 Task: Find connections with filter location Novo Horizonte with filter topic #productmanagementwith filter profile language English with filter current company Leena AI with filter school Indian jobs Fastest updates with filter industry Collection Agencies with filter service category Administrative with filter keywords title Truck Driver
Action: Mouse moved to (240, 295)
Screenshot: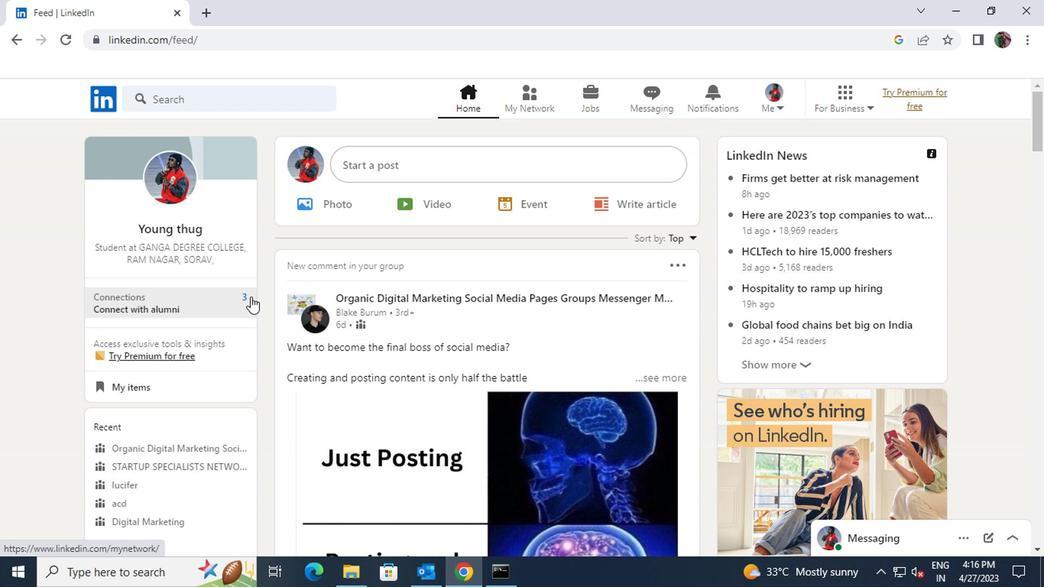 
Action: Mouse pressed left at (240, 295)
Screenshot: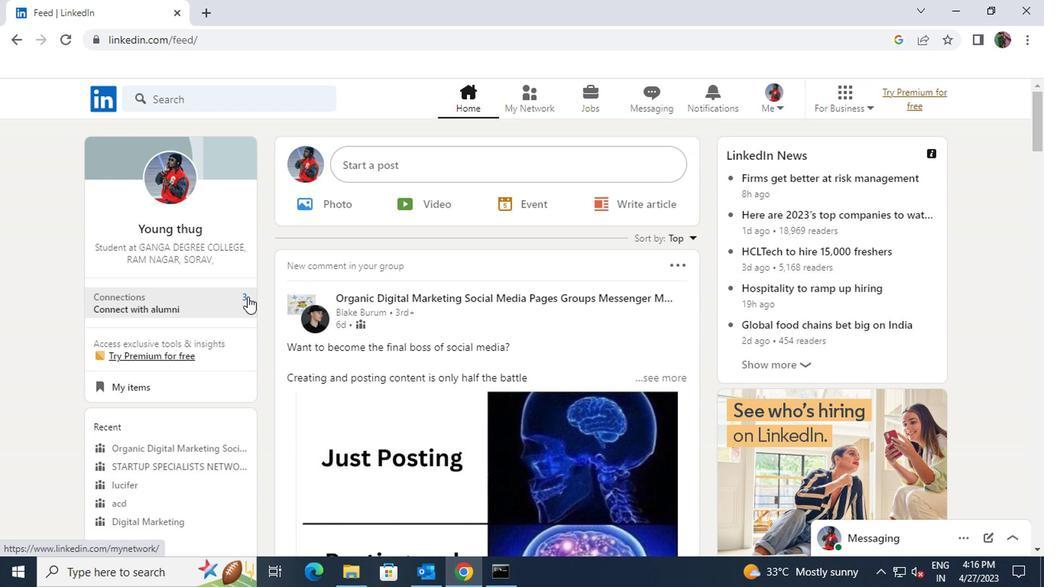 
Action: Mouse moved to (238, 181)
Screenshot: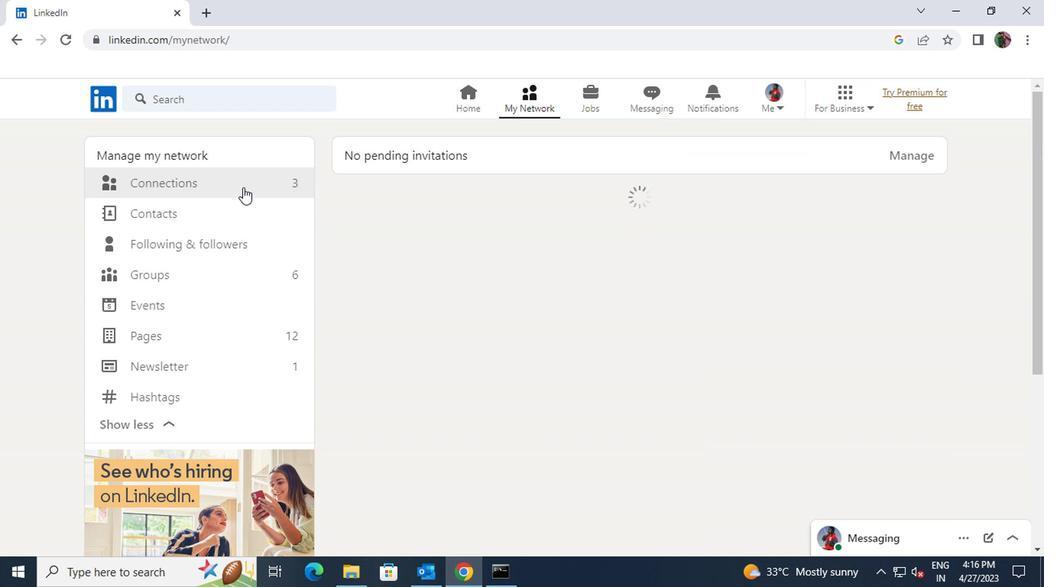 
Action: Mouse pressed left at (238, 181)
Screenshot: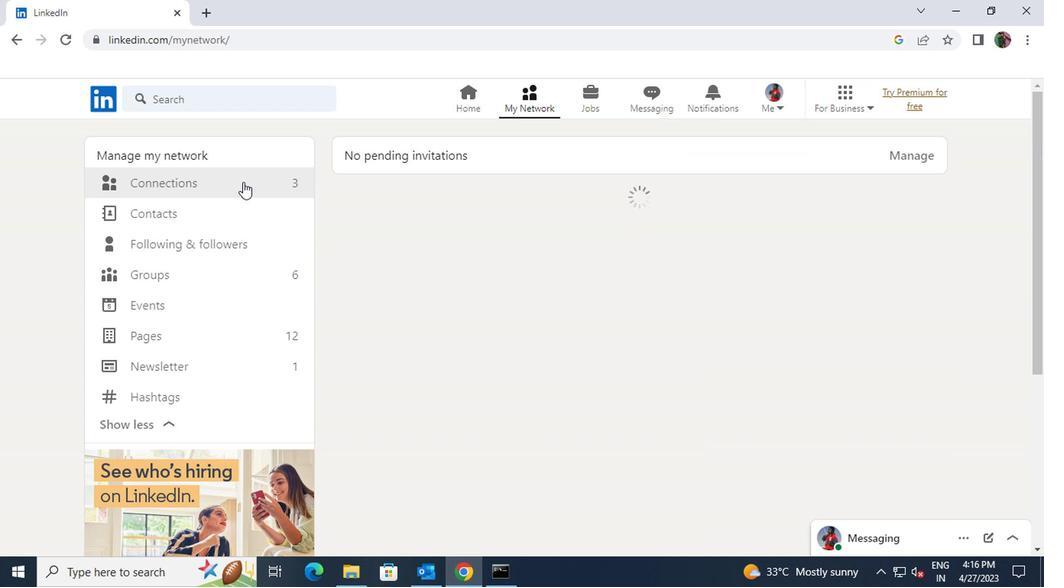 
Action: Mouse moved to (606, 183)
Screenshot: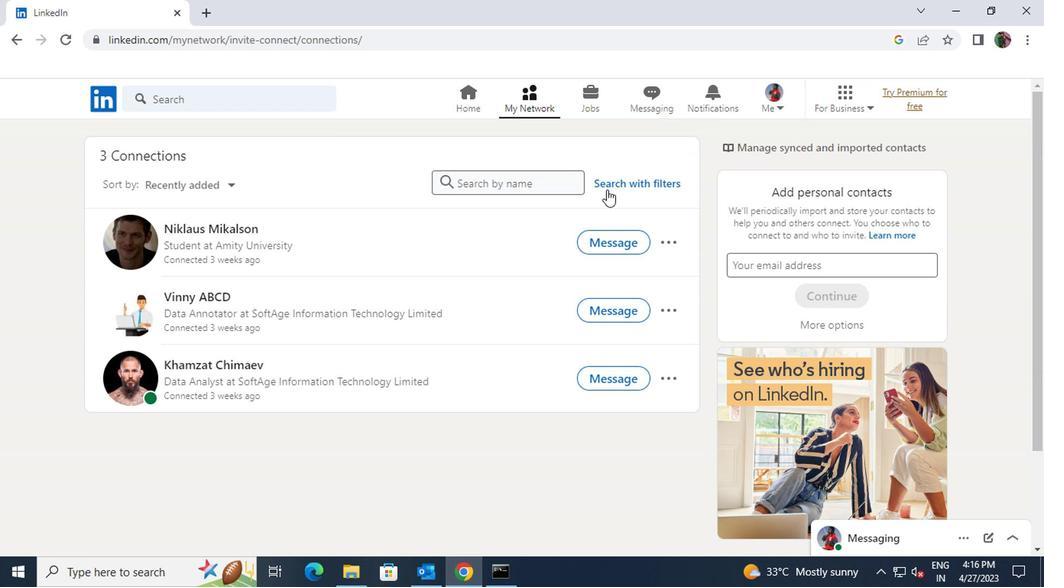 
Action: Mouse pressed left at (606, 183)
Screenshot: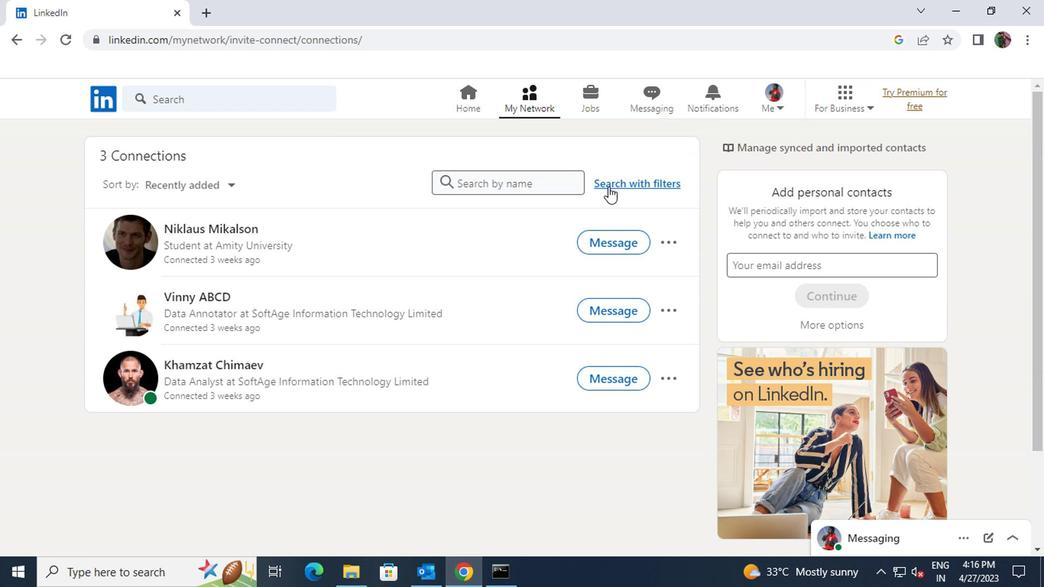 
Action: Mouse moved to (567, 138)
Screenshot: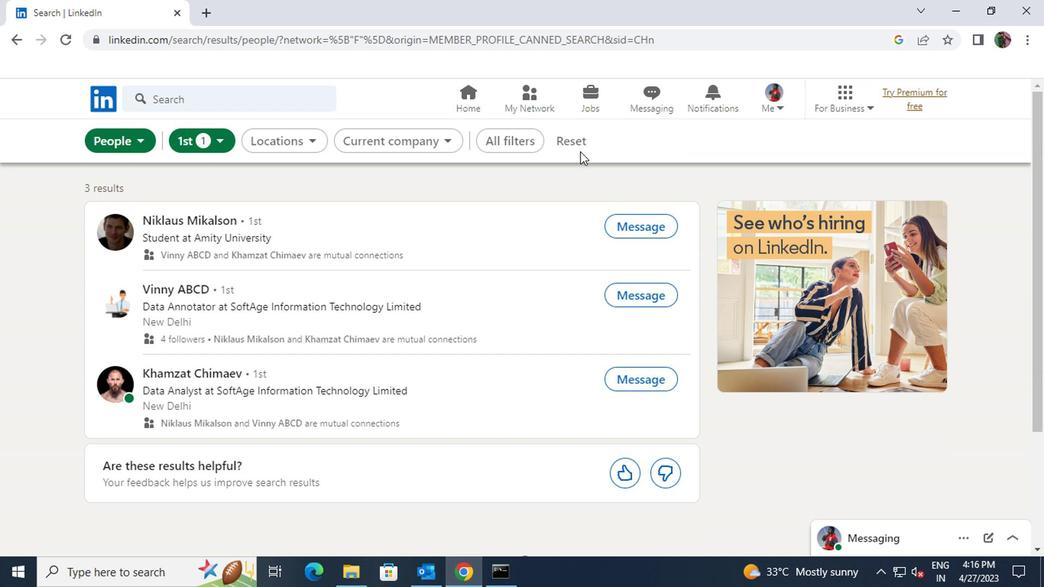 
Action: Mouse pressed left at (567, 138)
Screenshot: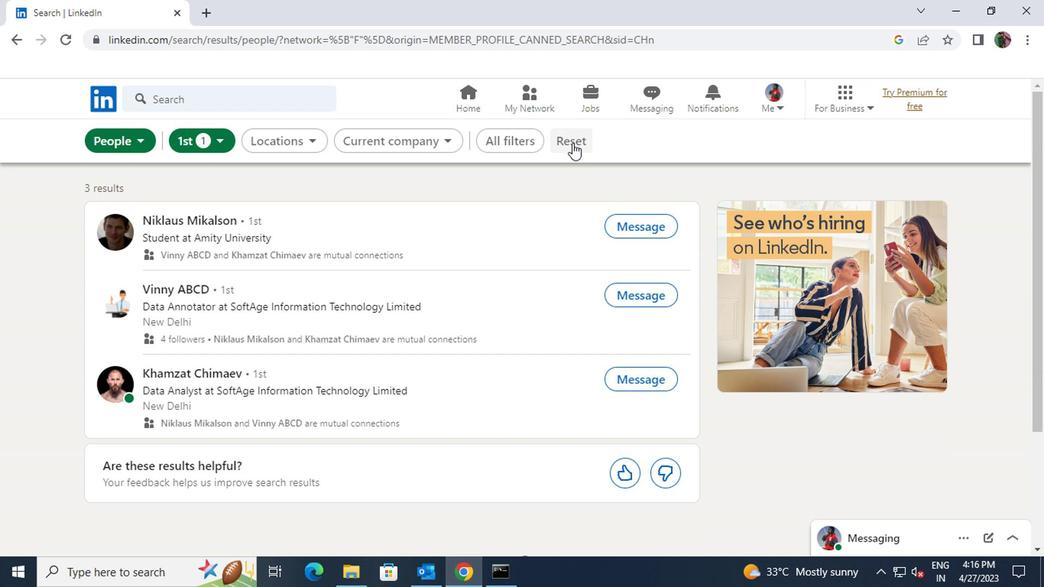 
Action: Mouse moved to (552, 138)
Screenshot: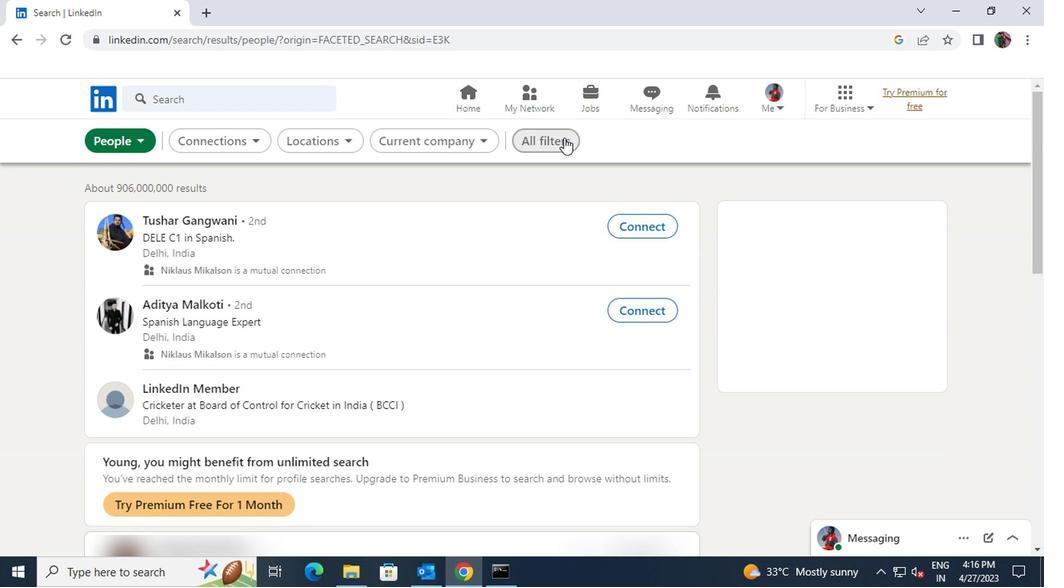 
Action: Mouse pressed left at (552, 138)
Screenshot: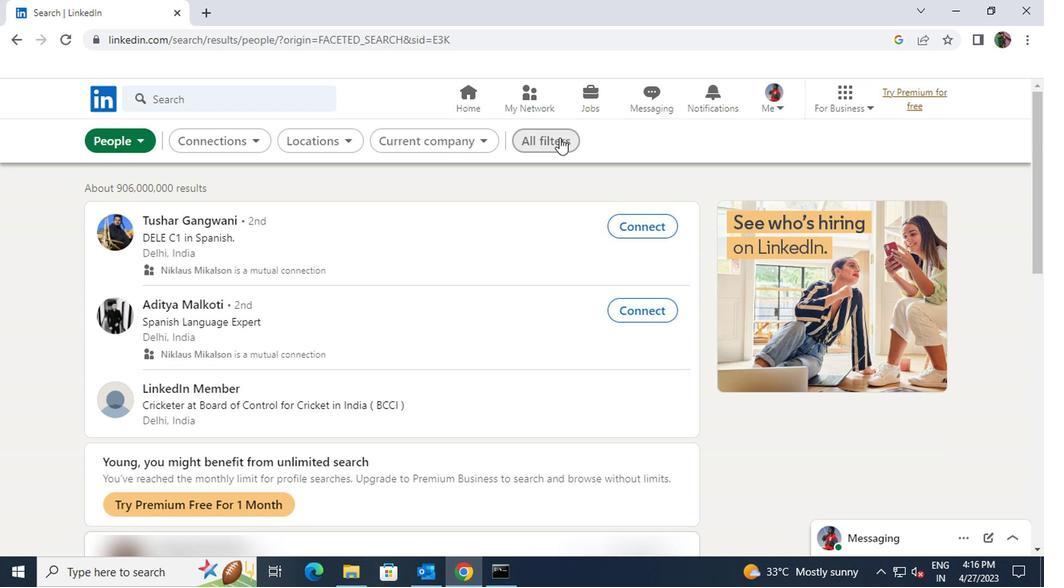 
Action: Mouse moved to (691, 324)
Screenshot: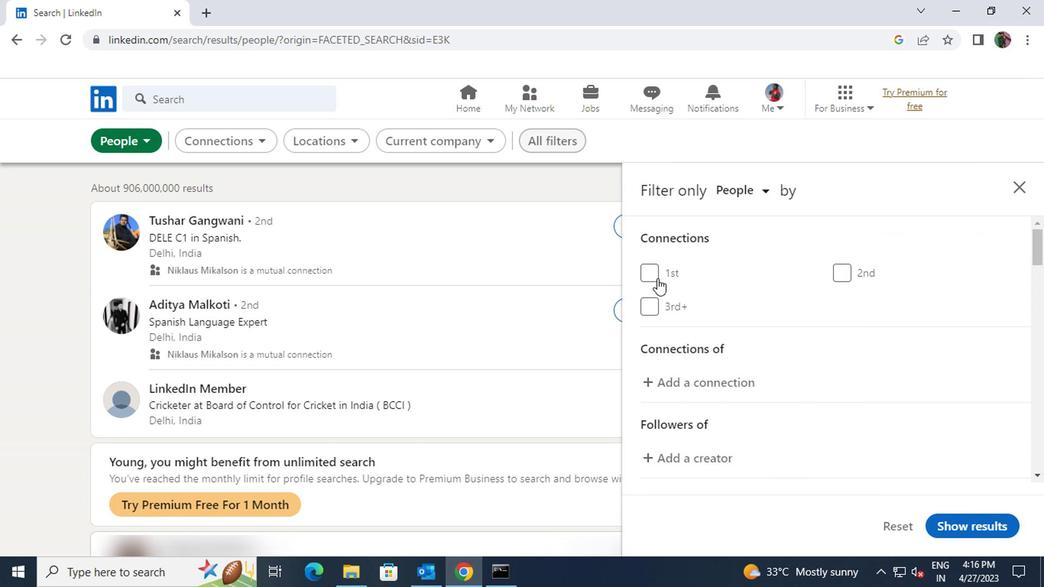 
Action: Mouse scrolled (691, 324) with delta (0, 0)
Screenshot: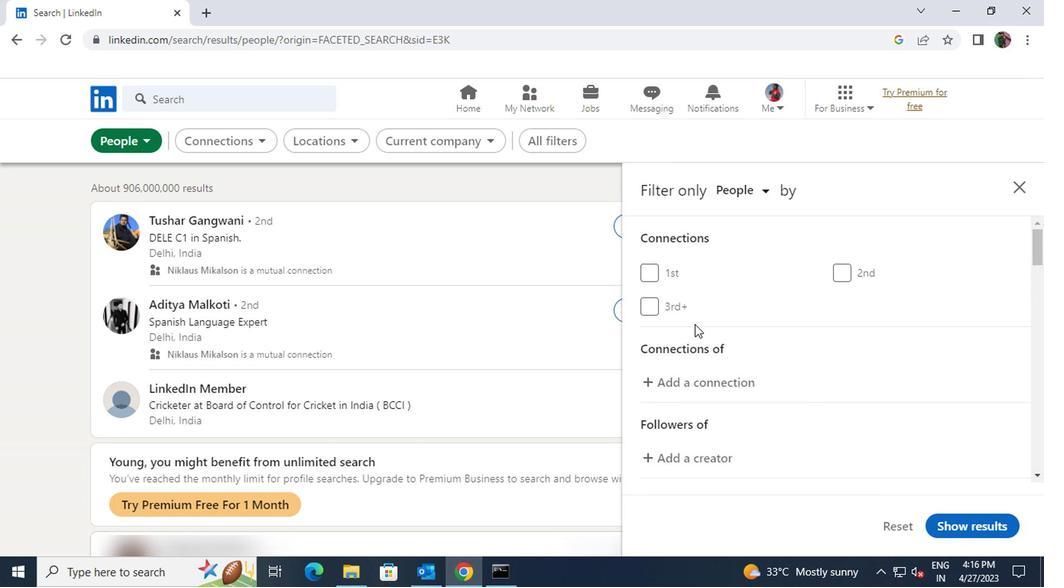 
Action: Mouse scrolled (691, 324) with delta (0, 0)
Screenshot: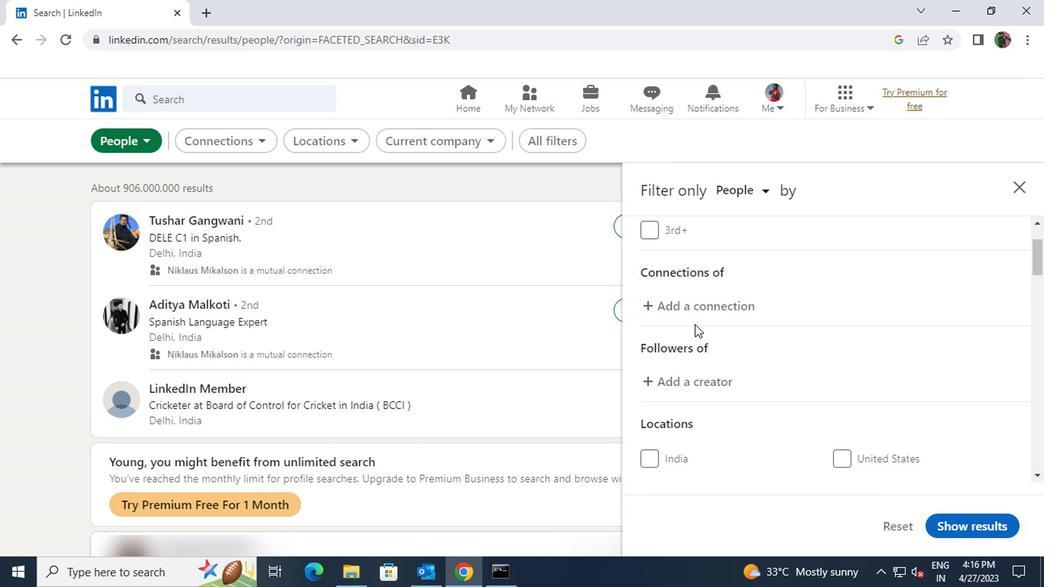 
Action: Mouse scrolled (691, 324) with delta (0, 0)
Screenshot: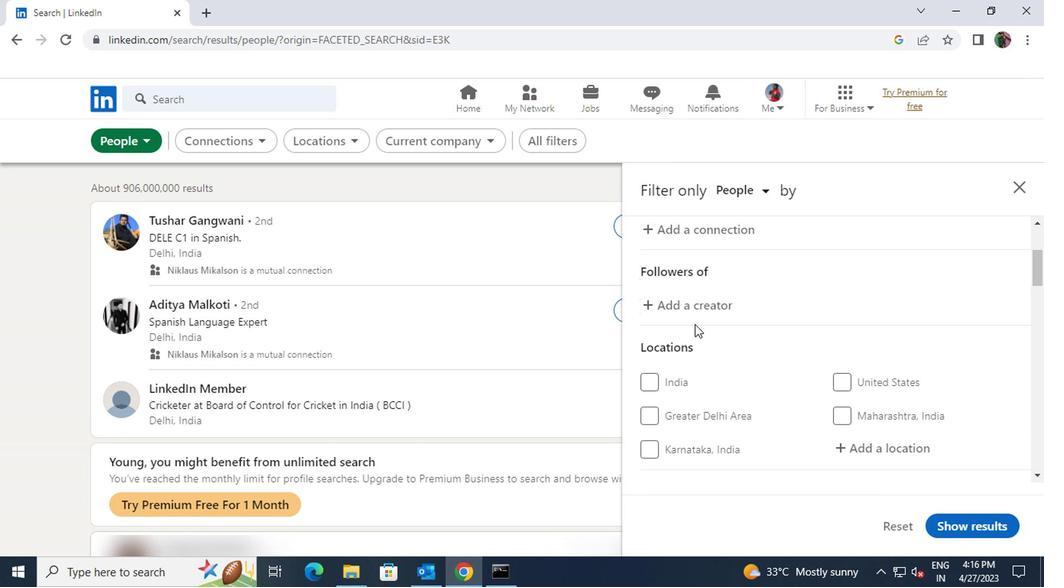 
Action: Mouse scrolled (691, 324) with delta (0, 0)
Screenshot: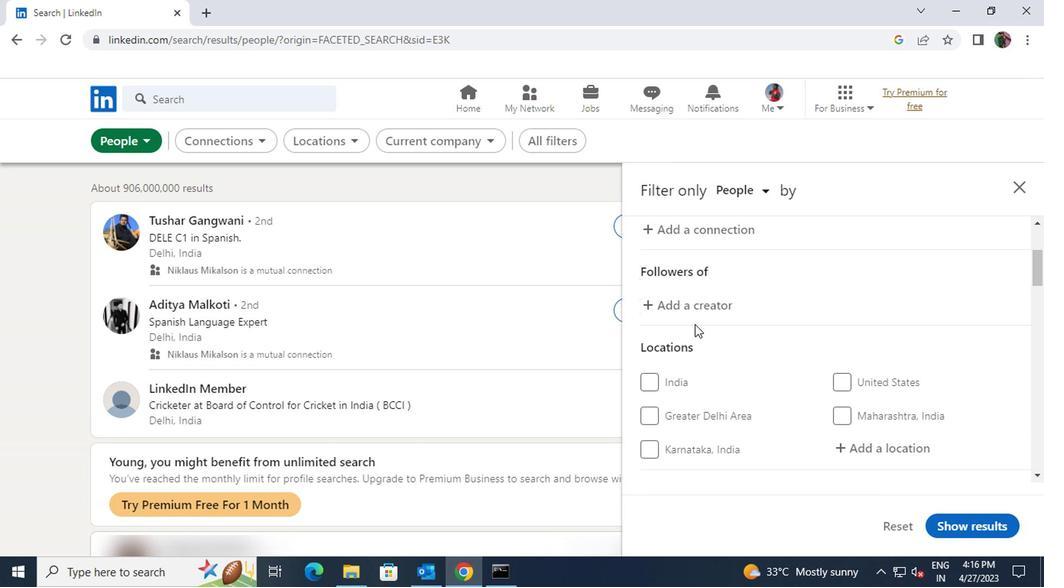 
Action: Mouse moved to (856, 295)
Screenshot: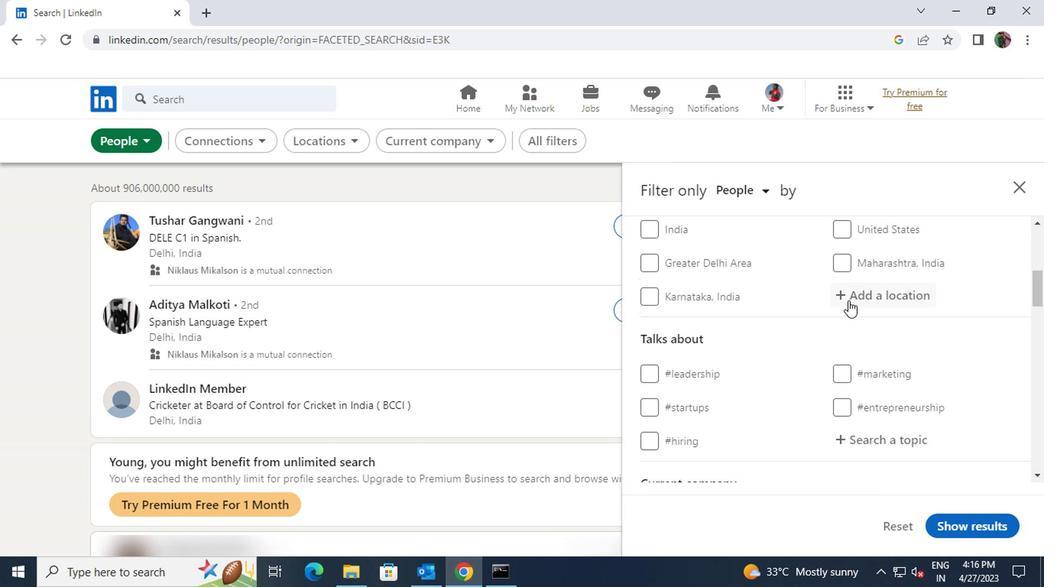 
Action: Mouse pressed left at (856, 295)
Screenshot: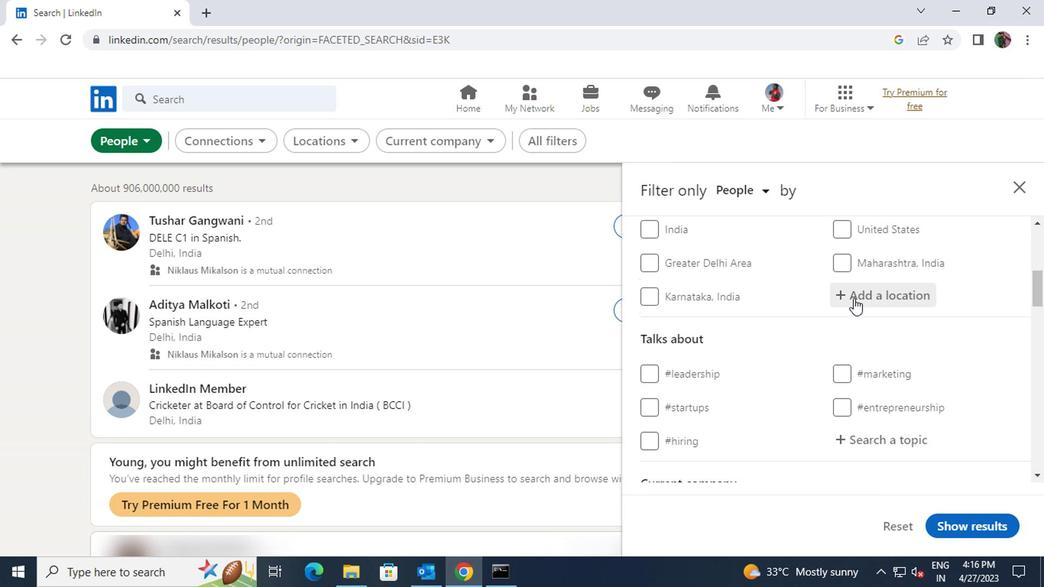 
Action: Key pressed <Key.shift>NOVO<Key.space>HO
Screenshot: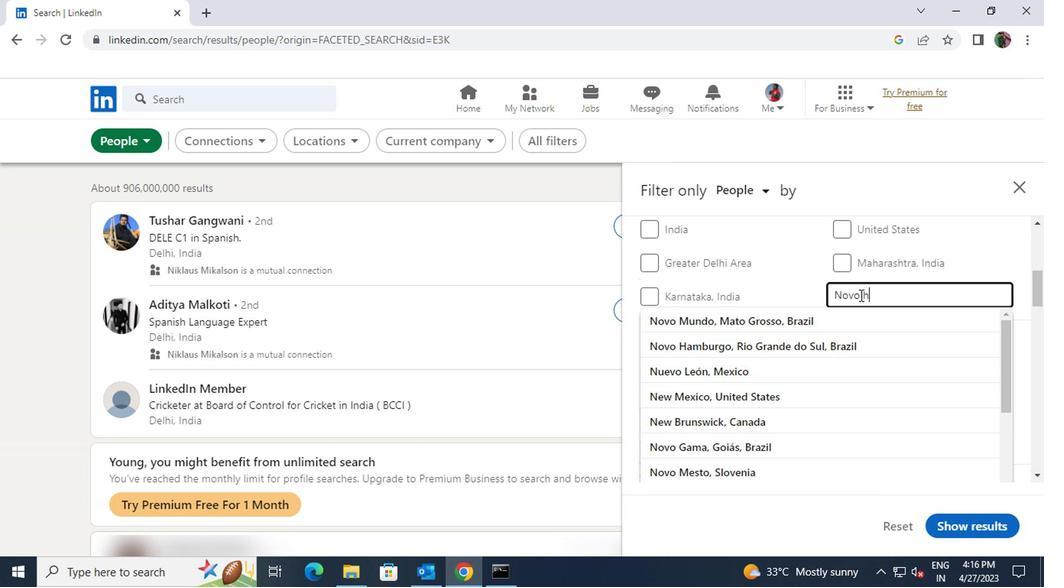 
Action: Mouse moved to (854, 316)
Screenshot: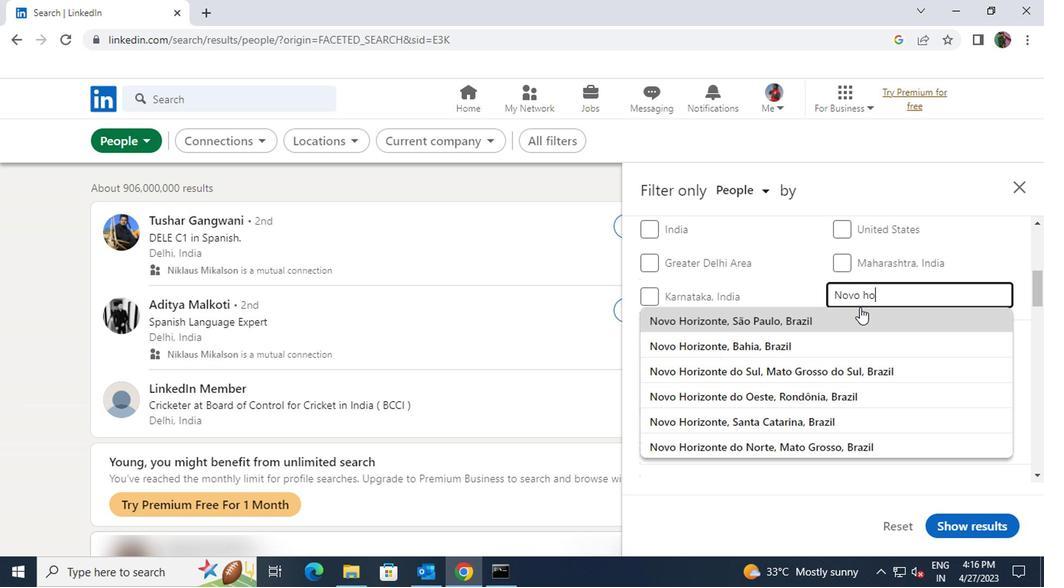 
Action: Mouse pressed left at (854, 316)
Screenshot: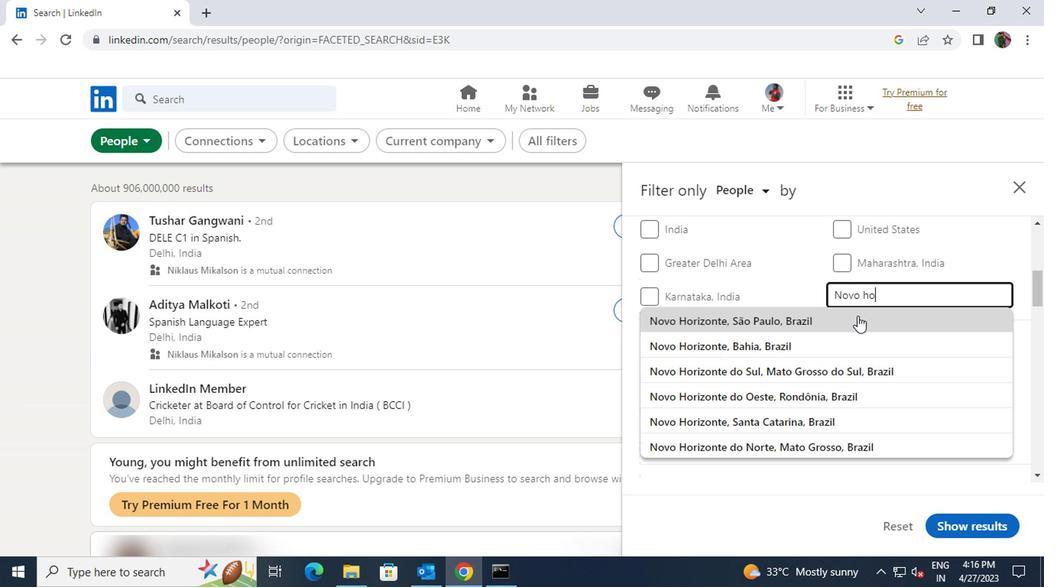 
Action: Mouse scrolled (854, 315) with delta (0, 0)
Screenshot: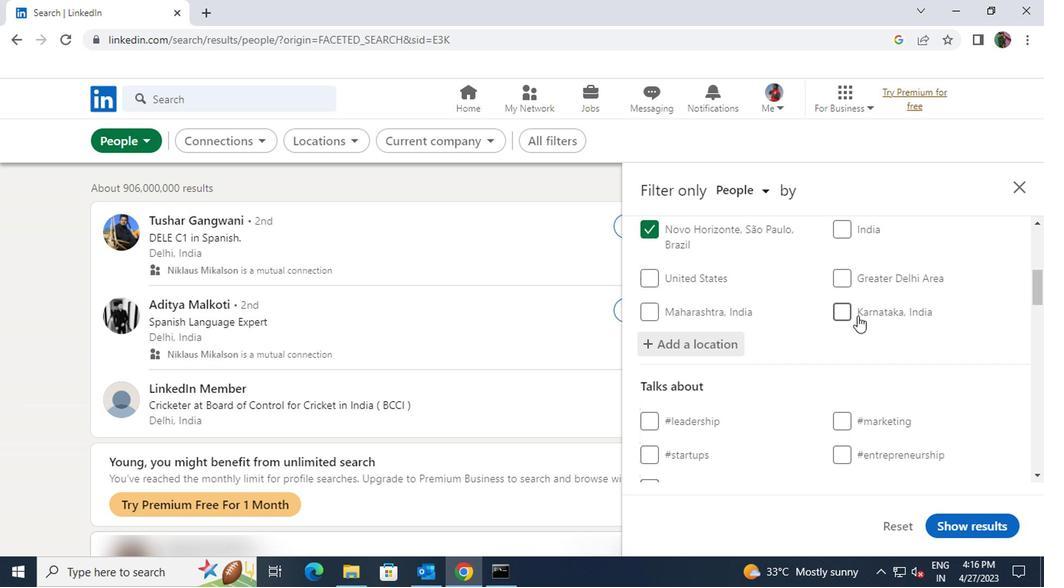
Action: Mouse scrolled (854, 315) with delta (0, 0)
Screenshot: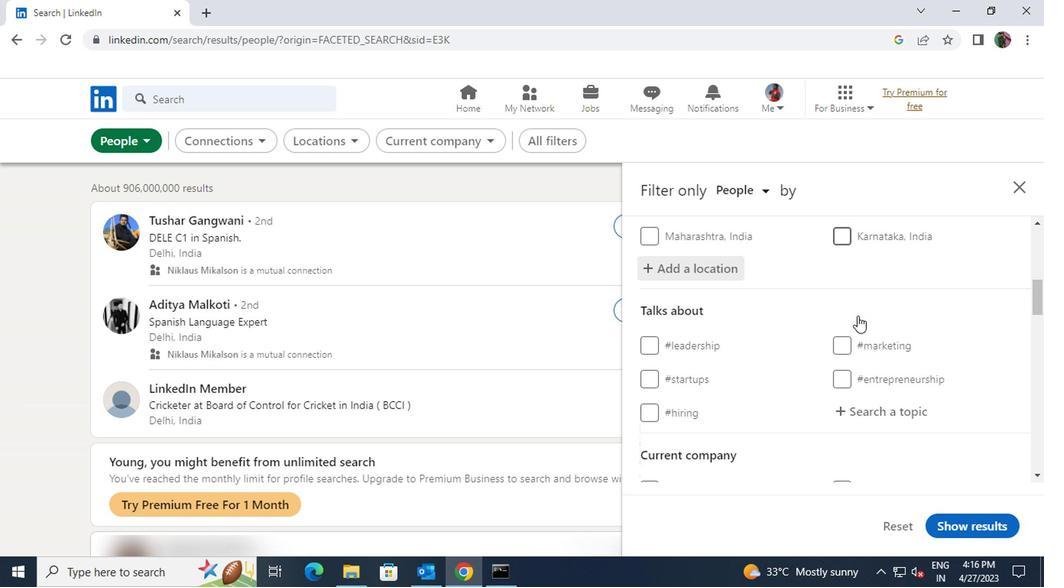
Action: Mouse moved to (856, 333)
Screenshot: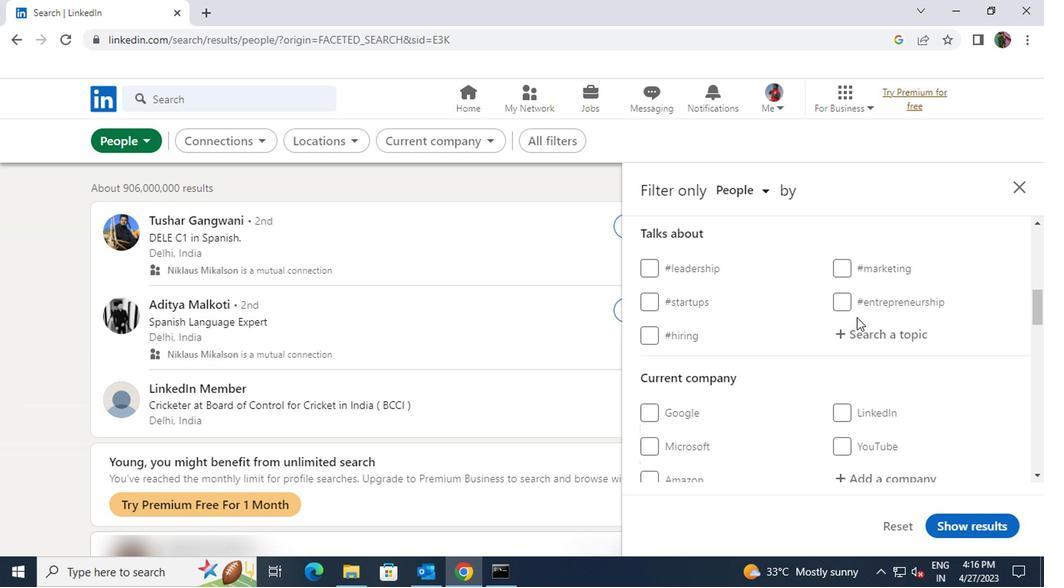 
Action: Mouse pressed left at (856, 333)
Screenshot: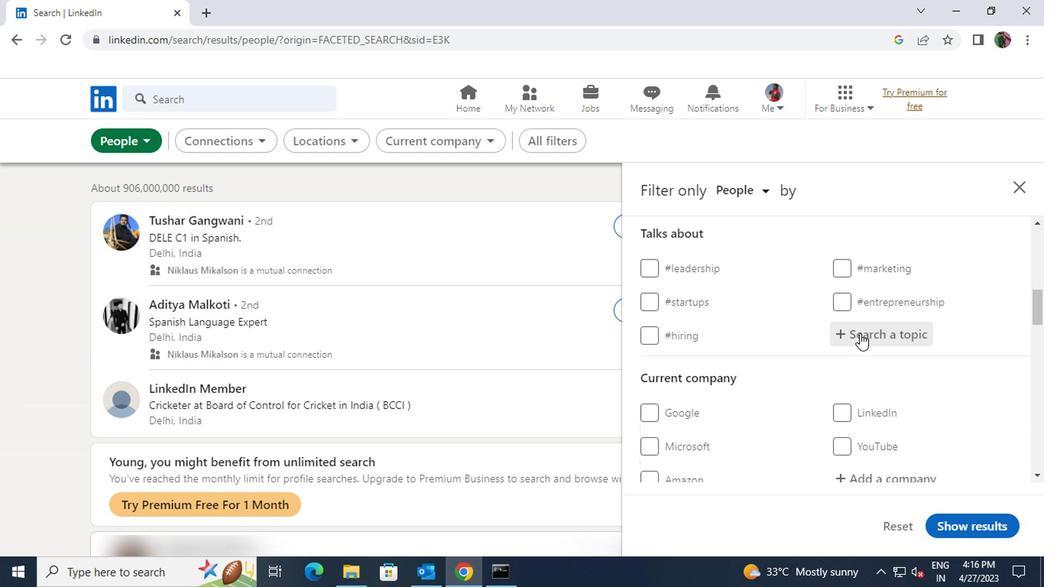 
Action: Key pressed <Key.shift><Key.shift><Key.shift><Key.shift><Key.shift><Key.shift><Key.shift><Key.shift><Key.shift><Key.shift>#<Key.shift><Key.shift><Key.shift><Key.shift>MANGEMENTWITH
Screenshot: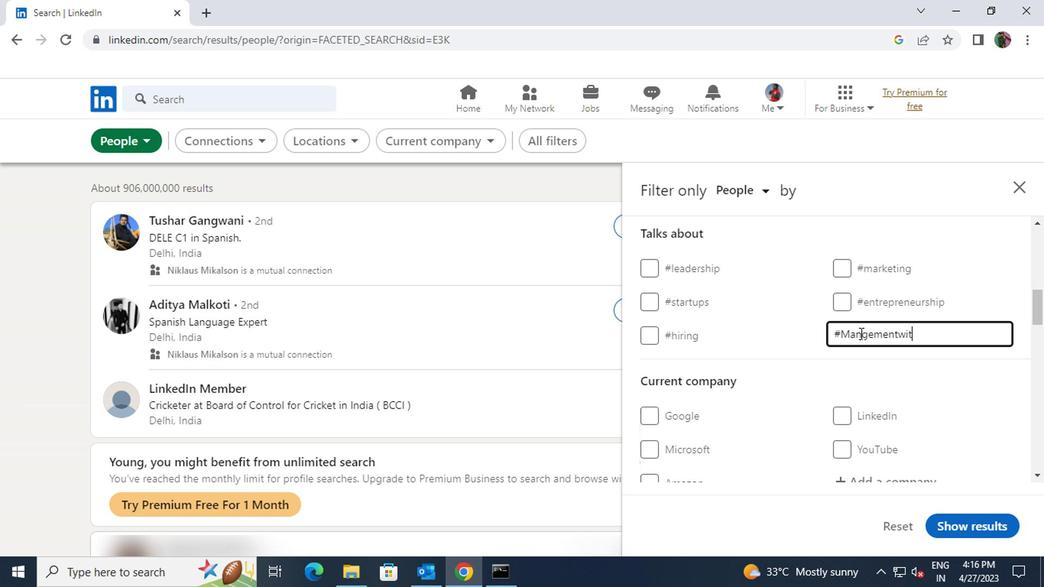 
Action: Mouse scrolled (856, 333) with delta (0, 0)
Screenshot: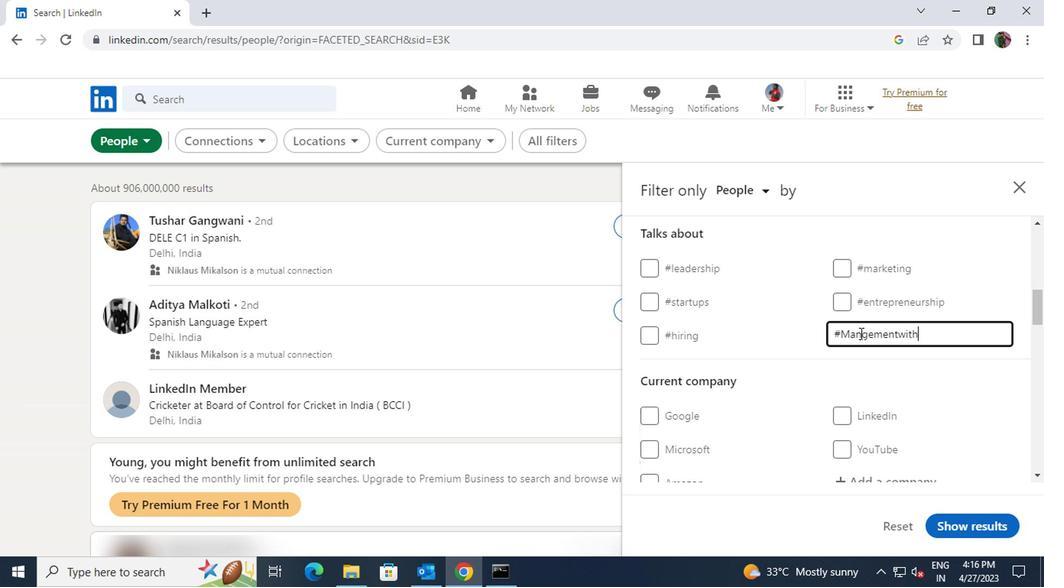 
Action: Mouse scrolled (856, 333) with delta (0, 0)
Screenshot: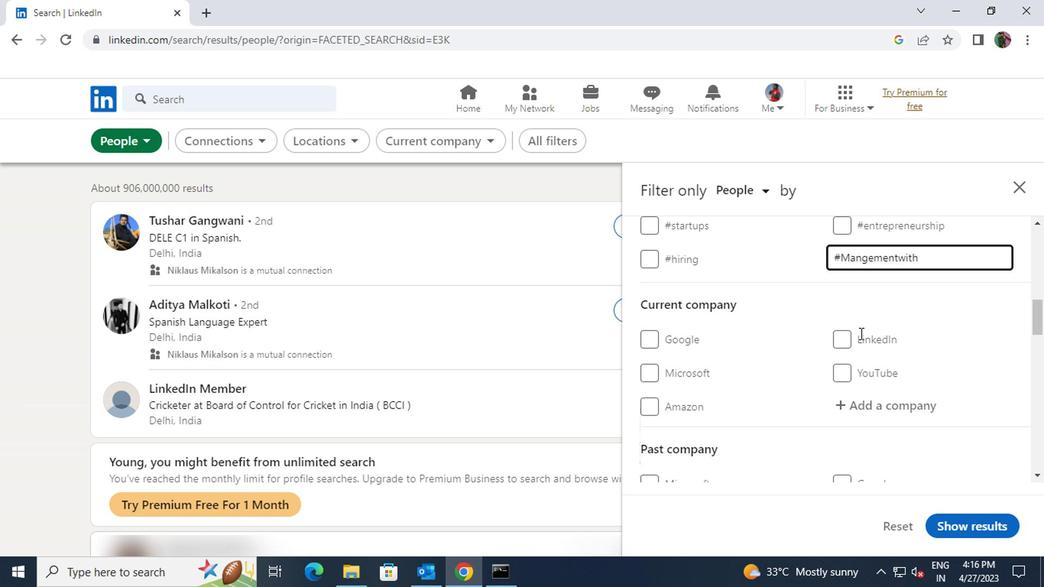 
Action: Mouse moved to (858, 335)
Screenshot: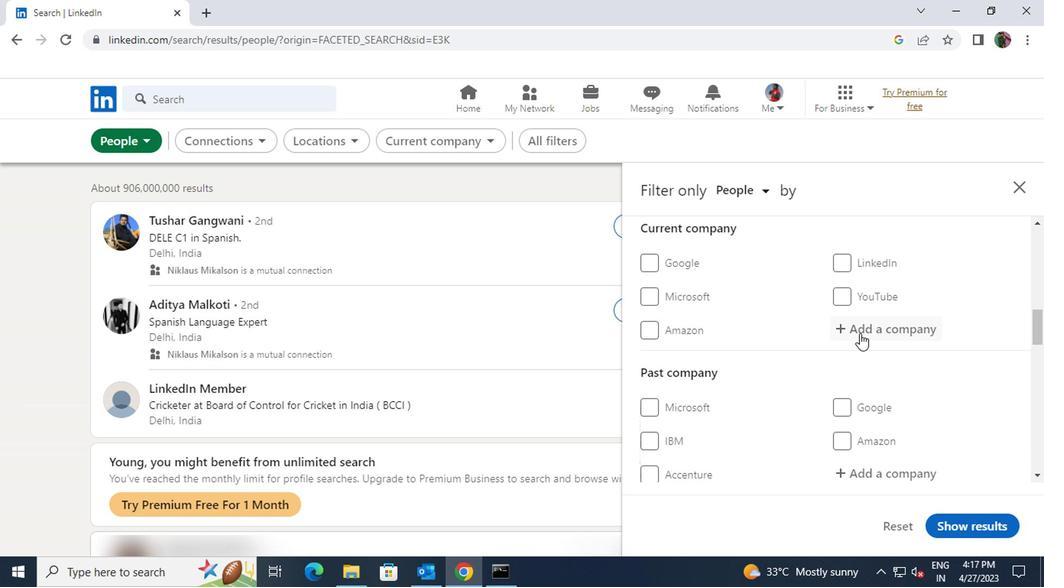 
Action: Mouse pressed left at (858, 335)
Screenshot: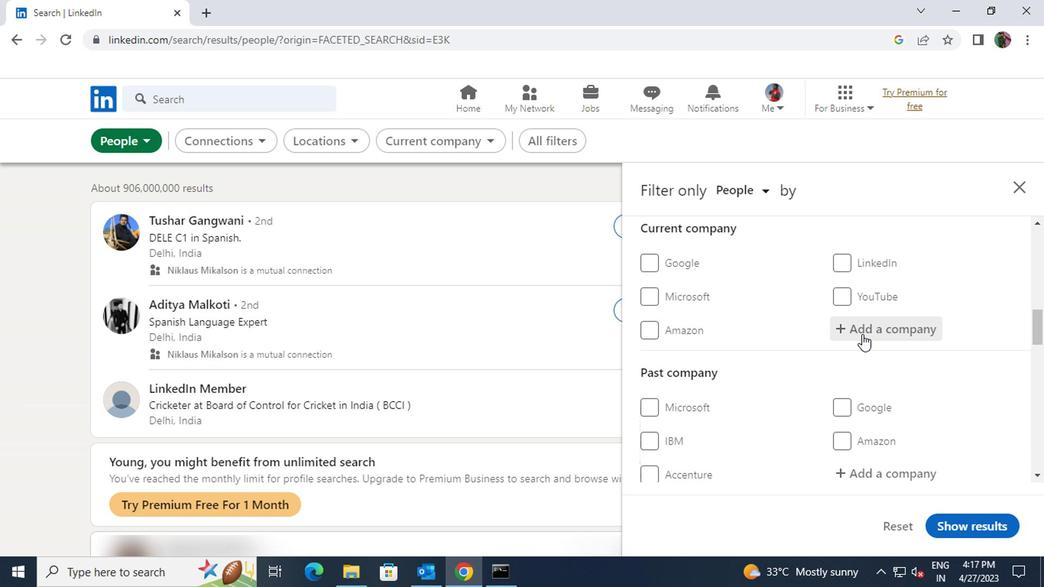 
Action: Key pressed <Key.shift>LEENA
Screenshot: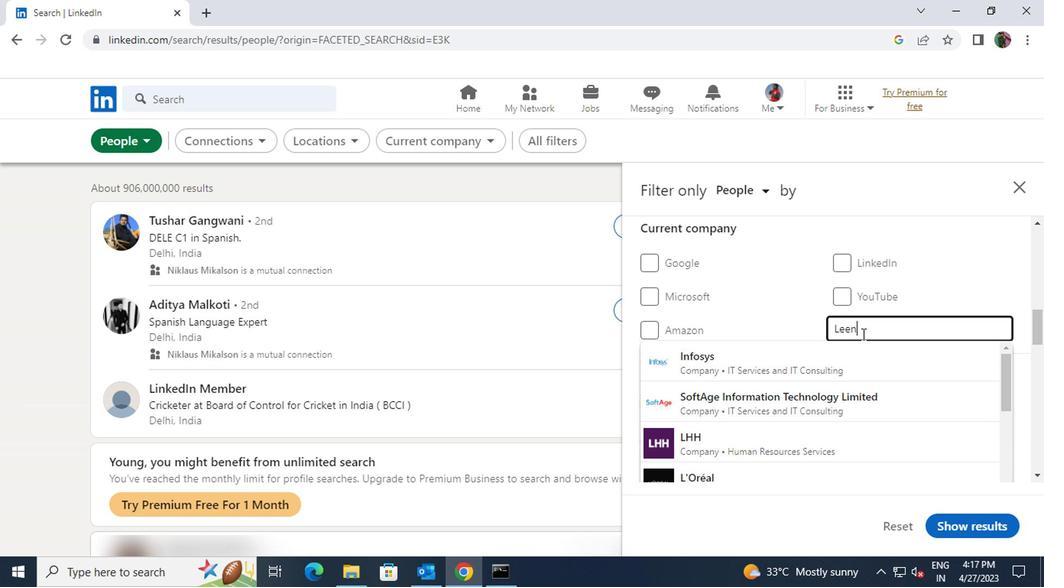 
Action: Mouse moved to (854, 359)
Screenshot: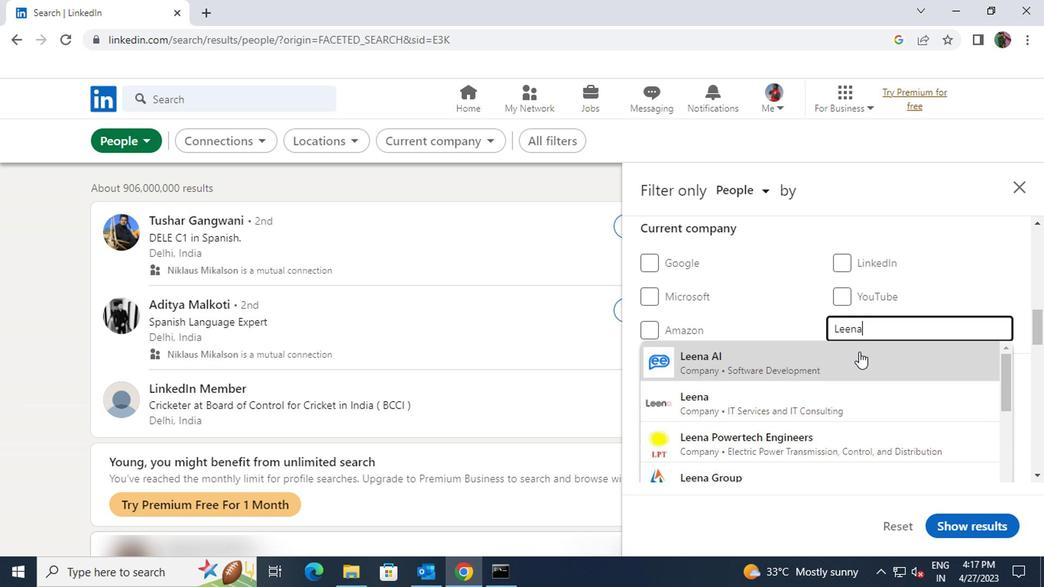 
Action: Mouse pressed left at (854, 359)
Screenshot: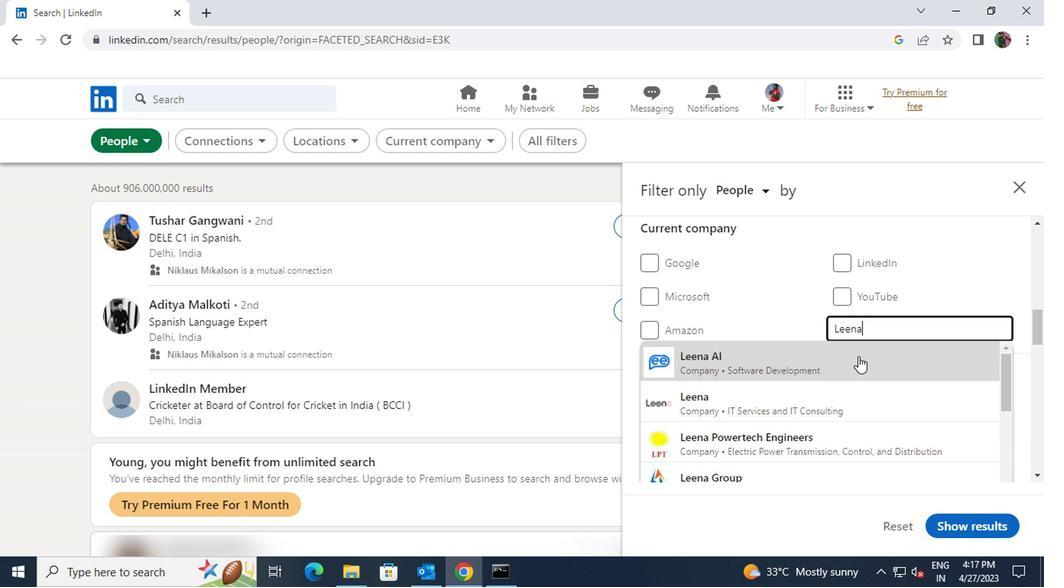 
Action: Mouse scrolled (854, 358) with delta (0, -1)
Screenshot: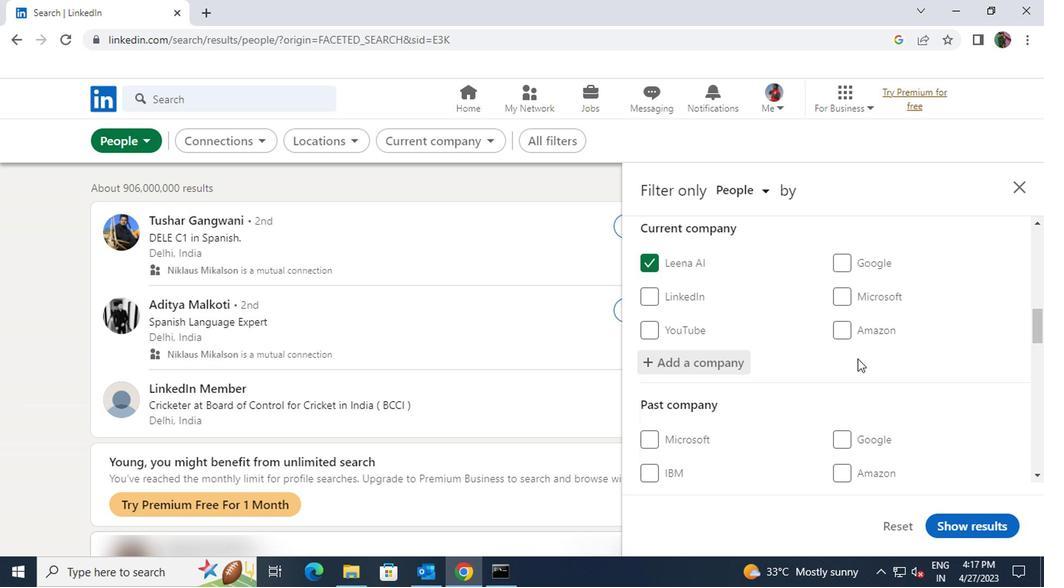 
Action: Mouse scrolled (854, 358) with delta (0, -1)
Screenshot: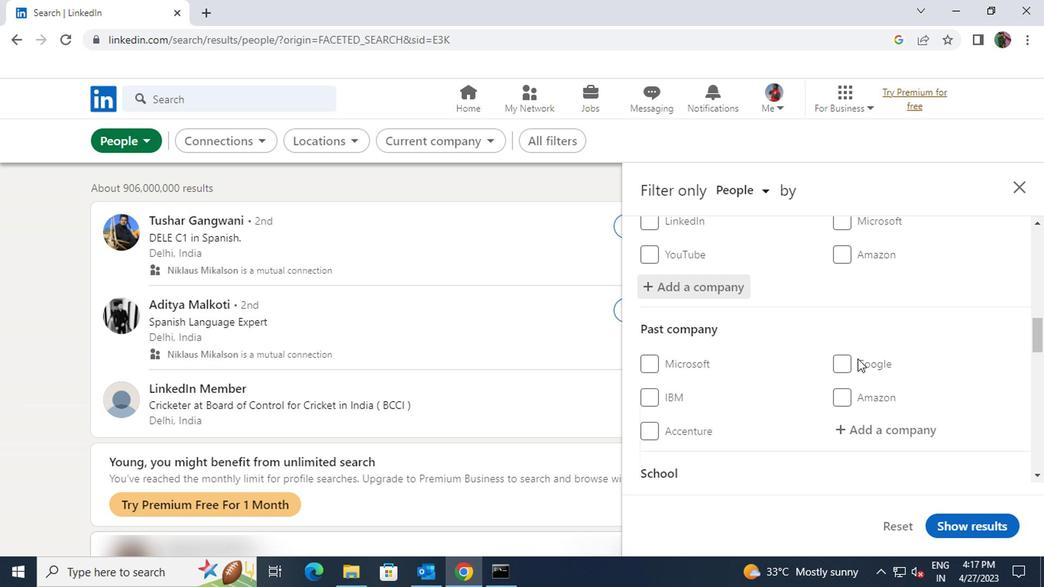 
Action: Mouse scrolled (854, 358) with delta (0, -1)
Screenshot: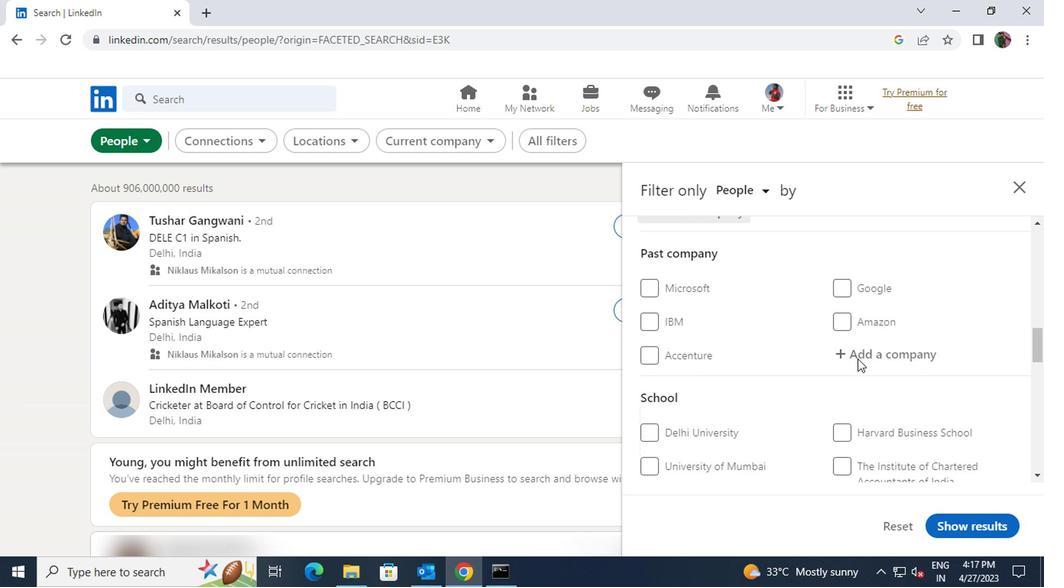 
Action: Mouse scrolled (854, 358) with delta (0, -1)
Screenshot: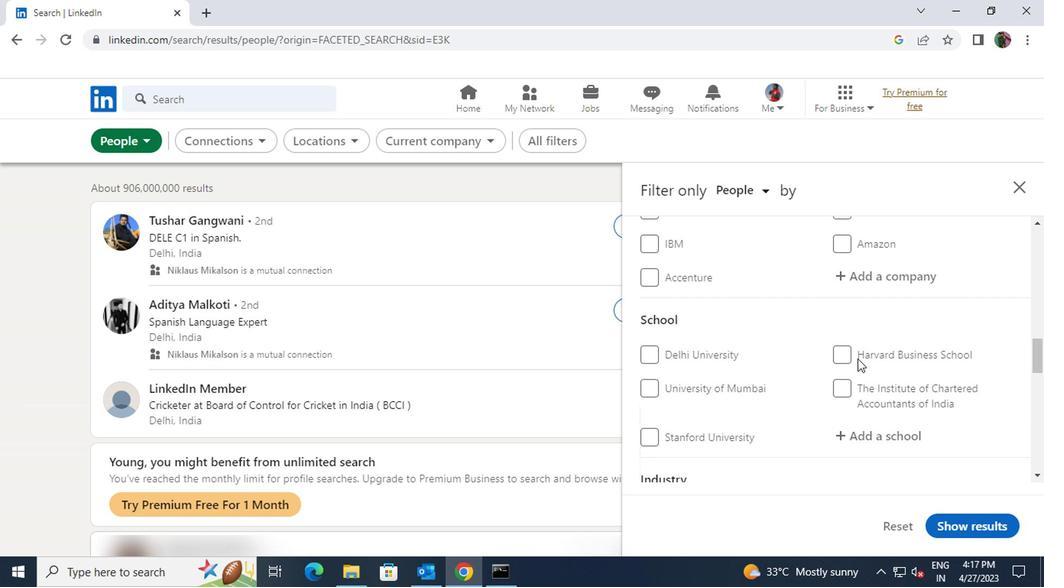 
Action: Mouse pressed left at (854, 359)
Screenshot: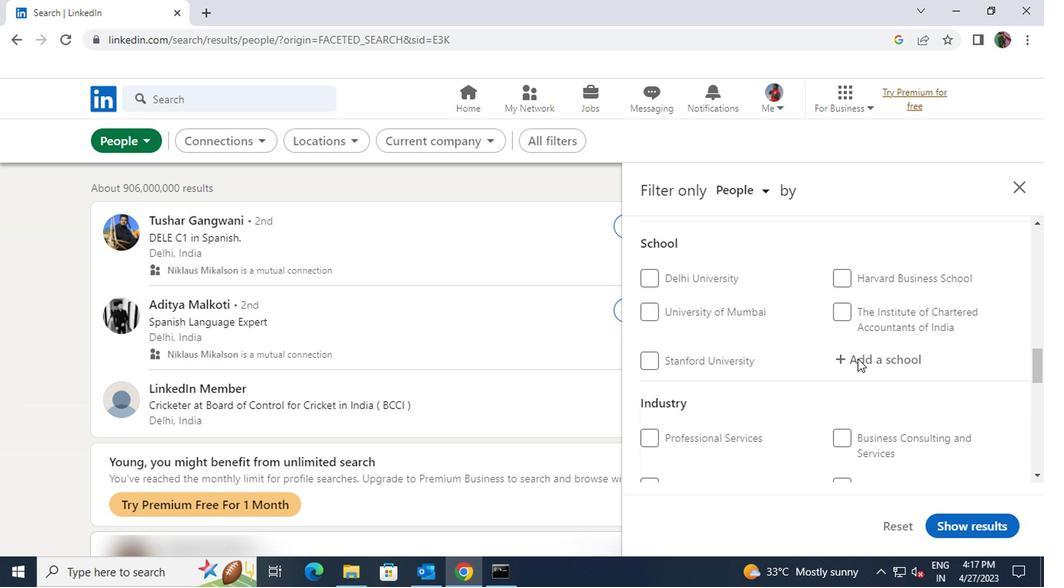 
Action: Key pressed <Key.shift><Key.shift><Key.shift><Key.shift>INDIAN<Key.space>JOBS
Screenshot: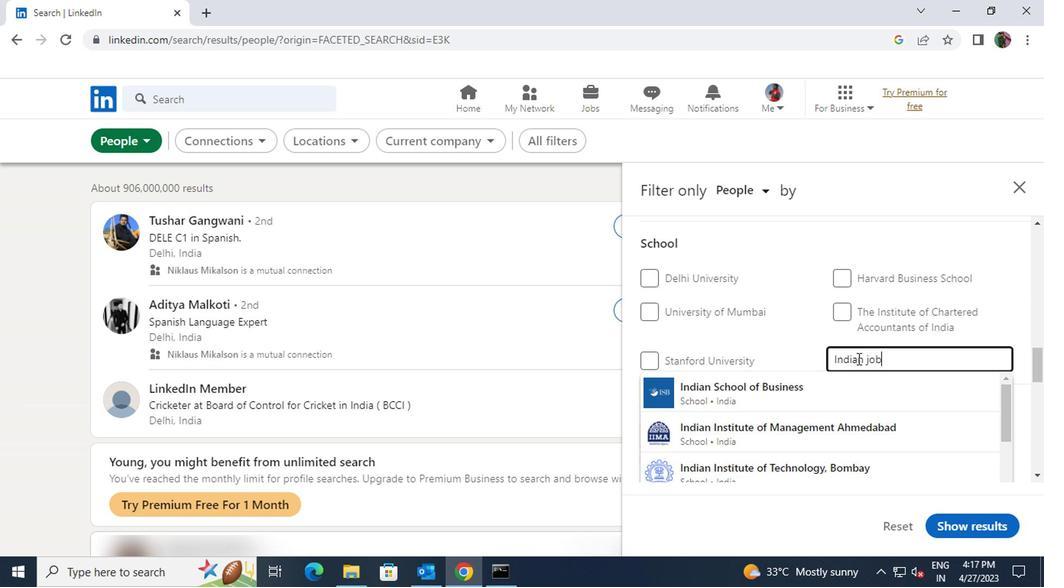 
Action: Mouse moved to (845, 420)
Screenshot: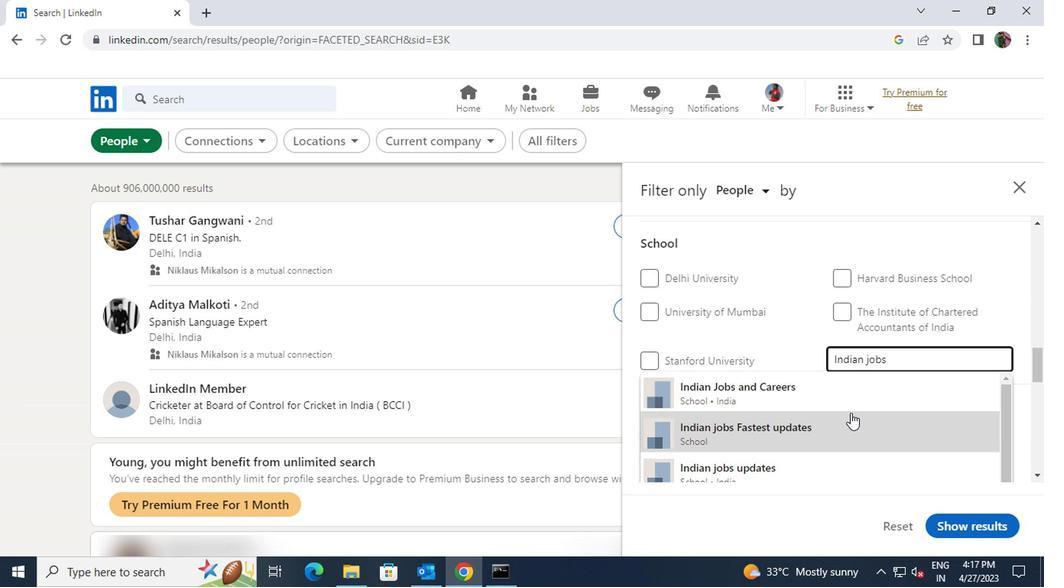 
Action: Mouse pressed left at (845, 420)
Screenshot: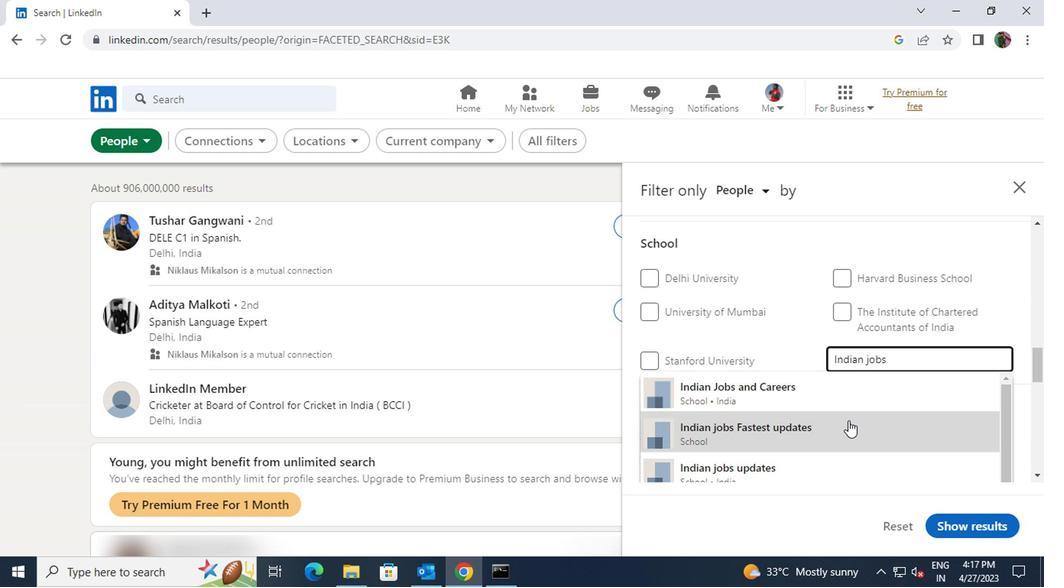 
Action: Mouse scrolled (845, 420) with delta (0, 0)
Screenshot: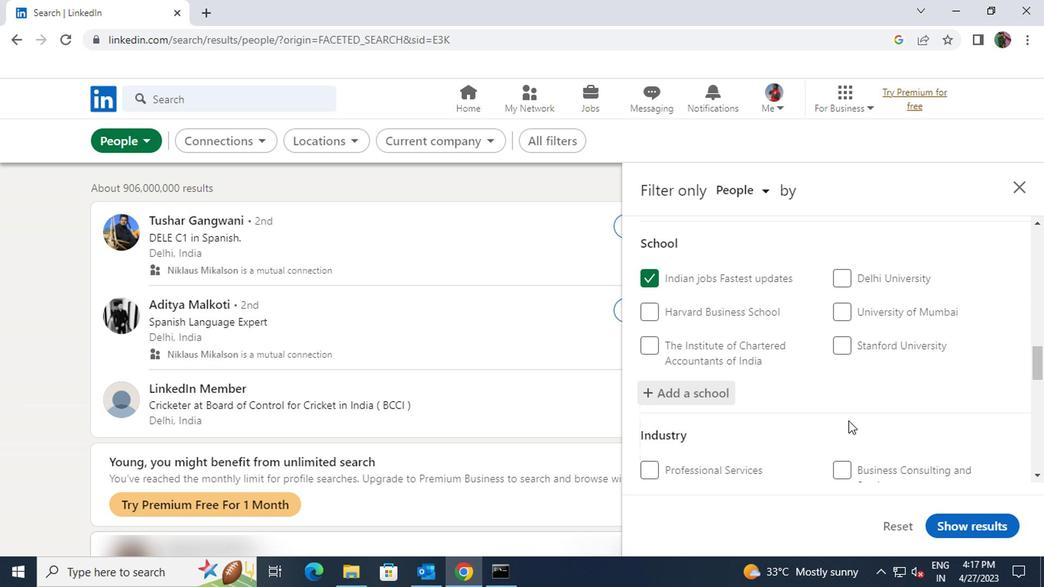 
Action: Mouse scrolled (845, 420) with delta (0, 0)
Screenshot: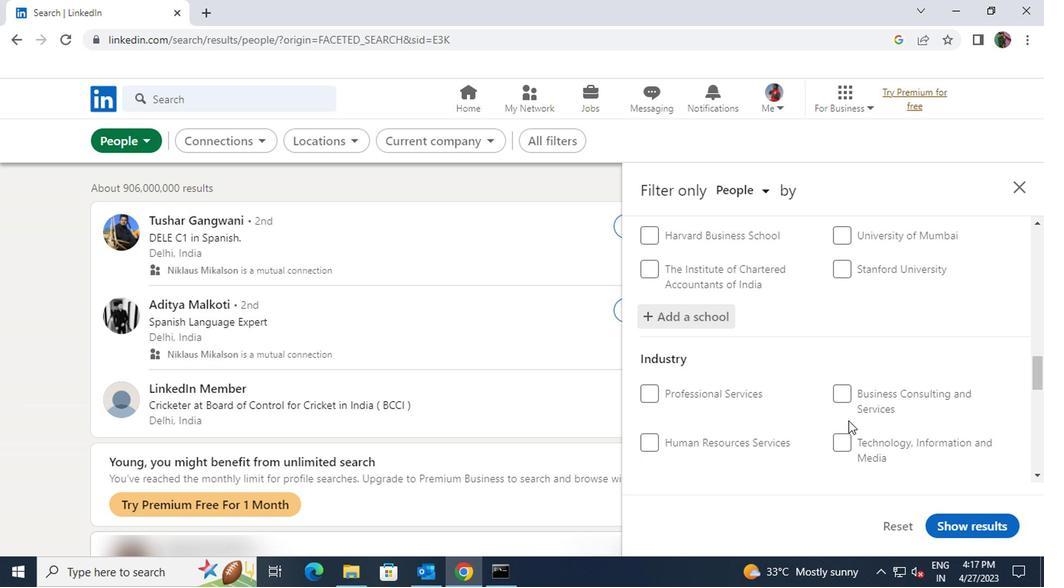 
Action: Mouse moved to (848, 419)
Screenshot: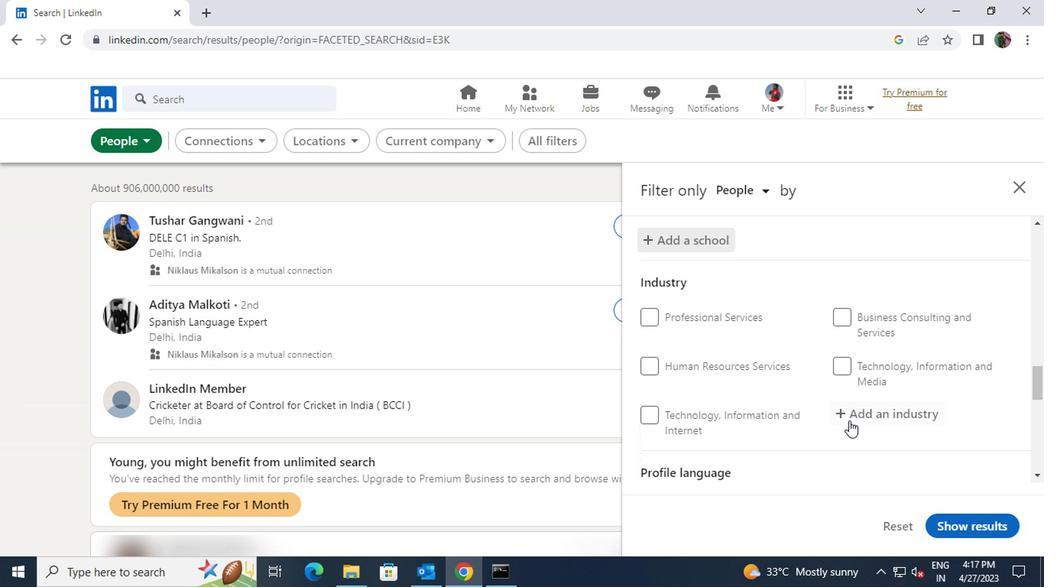 
Action: Mouse pressed left at (848, 419)
Screenshot: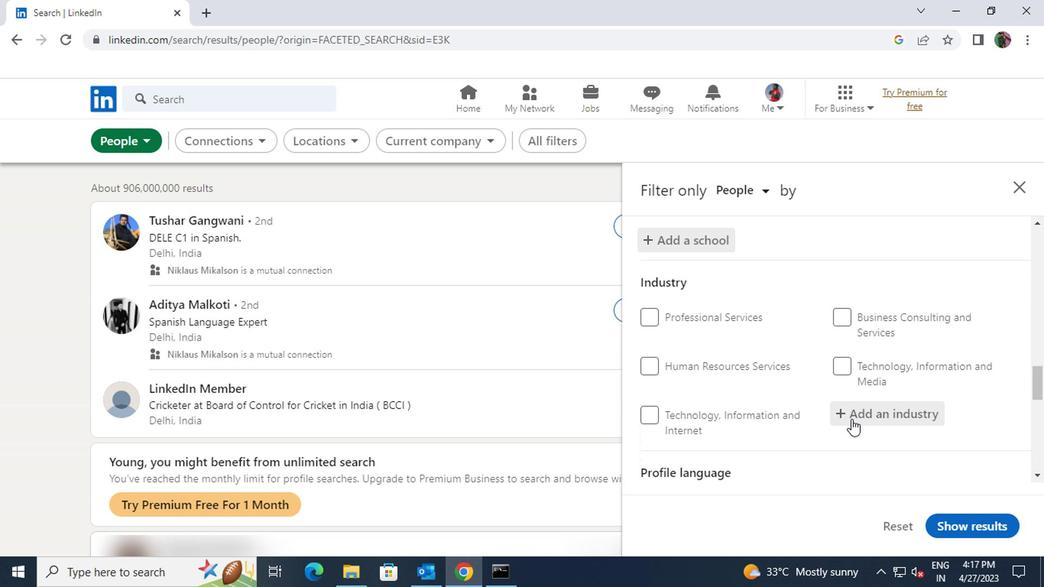 
Action: Key pressed <Key.shift>COLLECTION
Screenshot: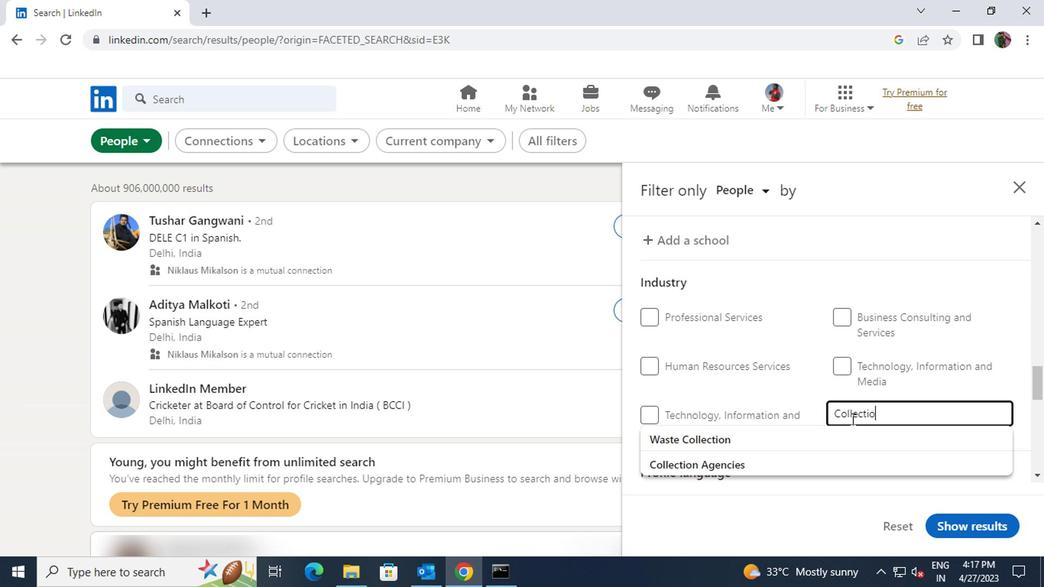 
Action: Mouse moved to (832, 452)
Screenshot: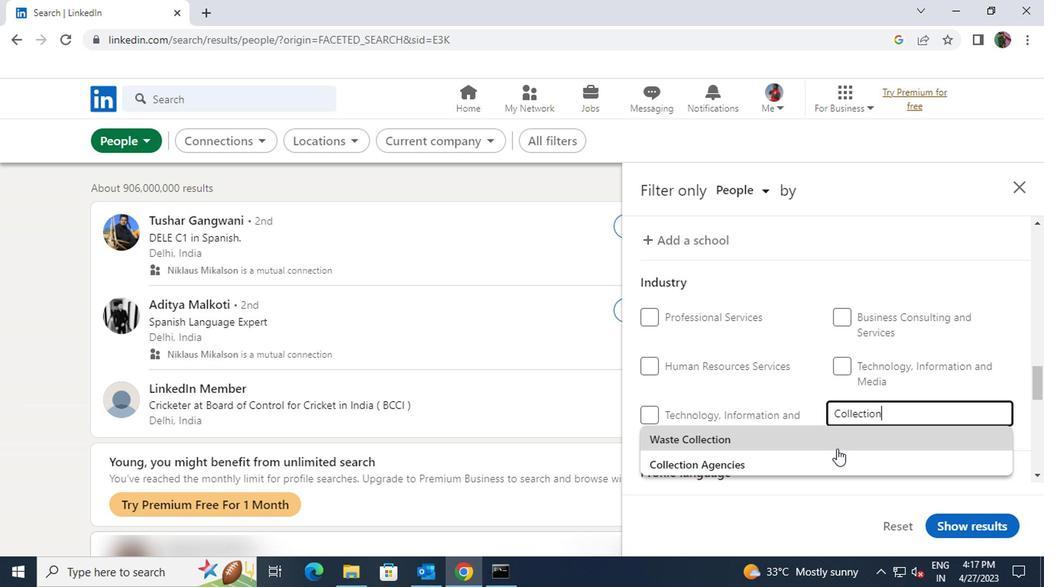 
Action: Mouse pressed left at (832, 452)
Screenshot: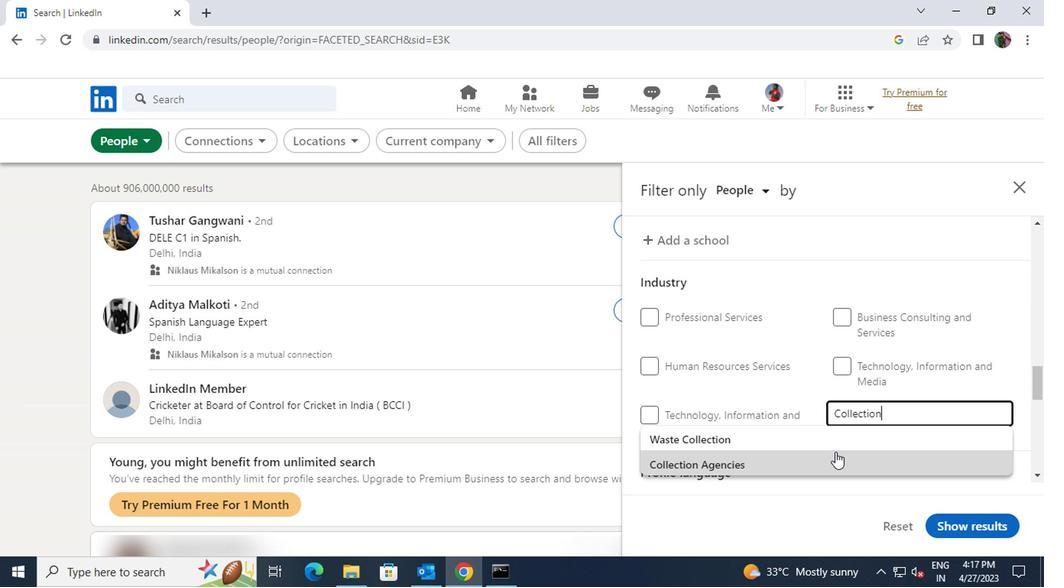 
Action: Mouse scrolled (832, 451) with delta (0, -1)
Screenshot: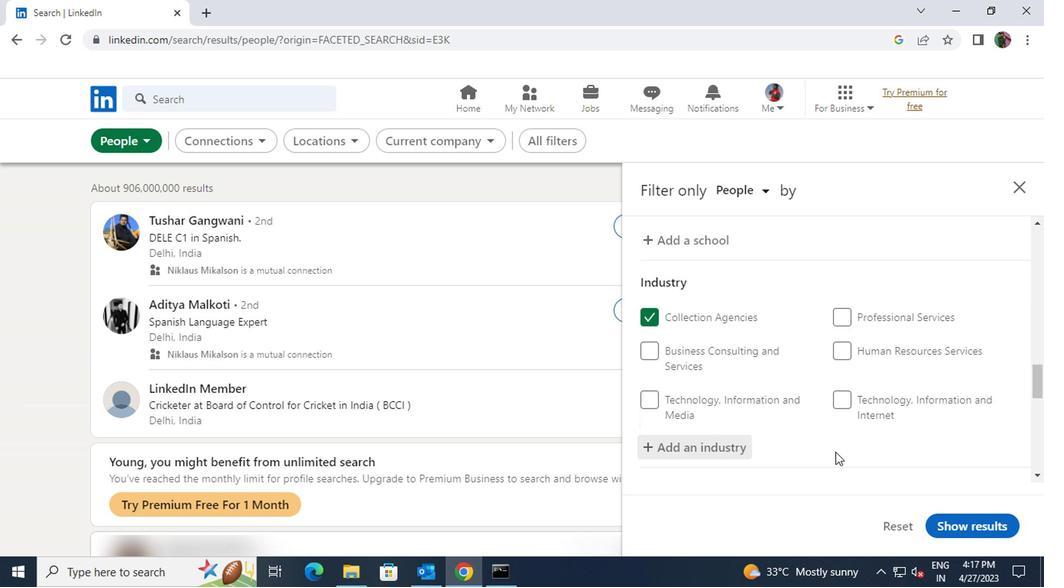 
Action: Mouse scrolled (832, 451) with delta (0, -1)
Screenshot: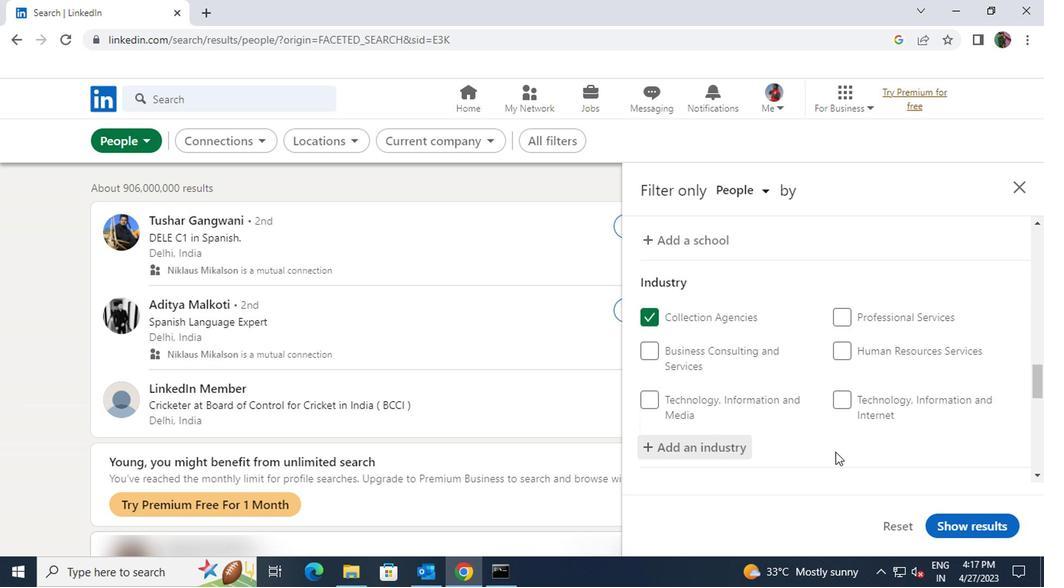 
Action: Mouse moved to (646, 373)
Screenshot: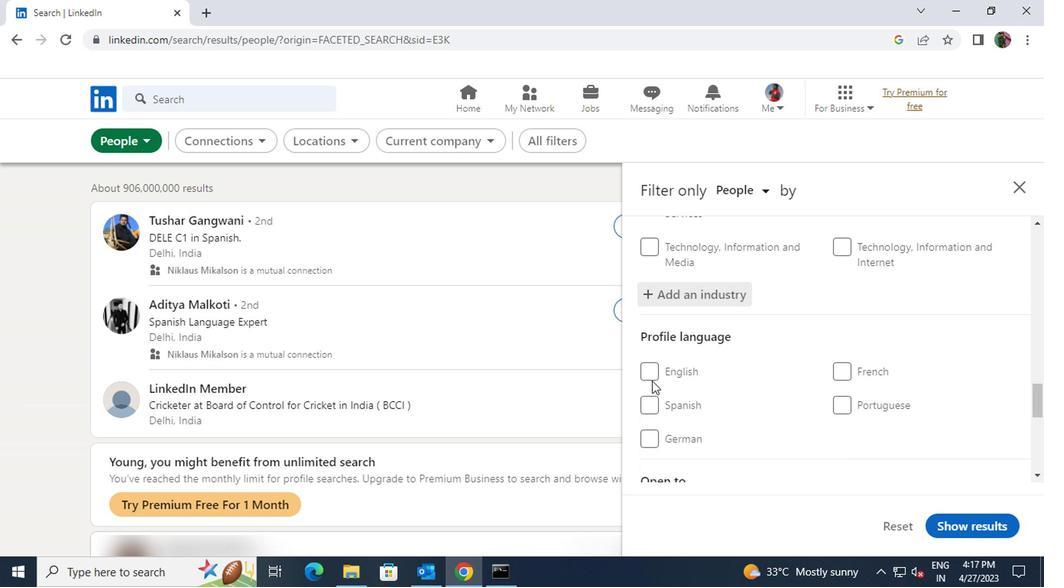 
Action: Mouse pressed left at (646, 373)
Screenshot: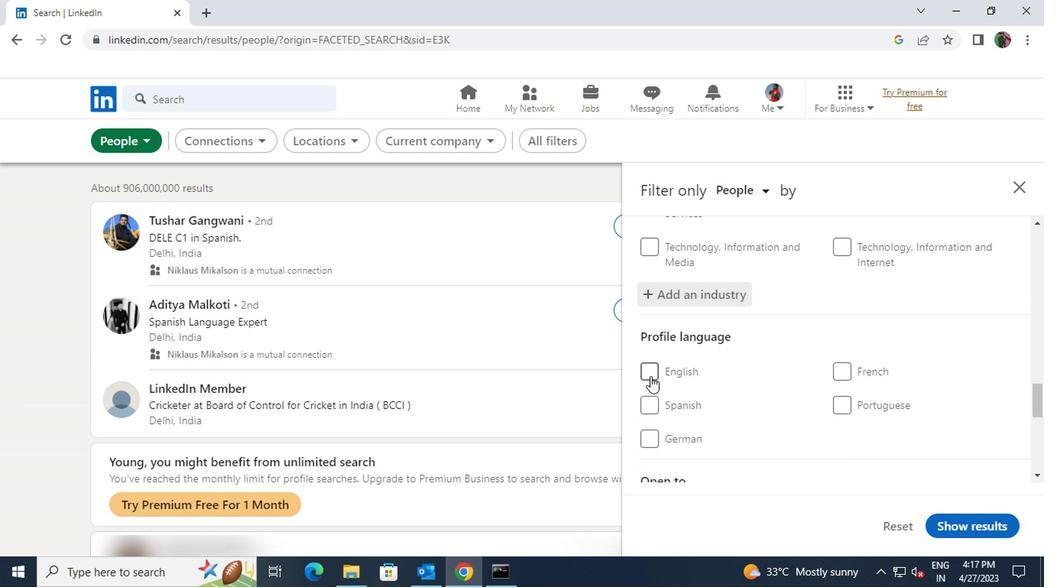 
Action: Mouse moved to (763, 429)
Screenshot: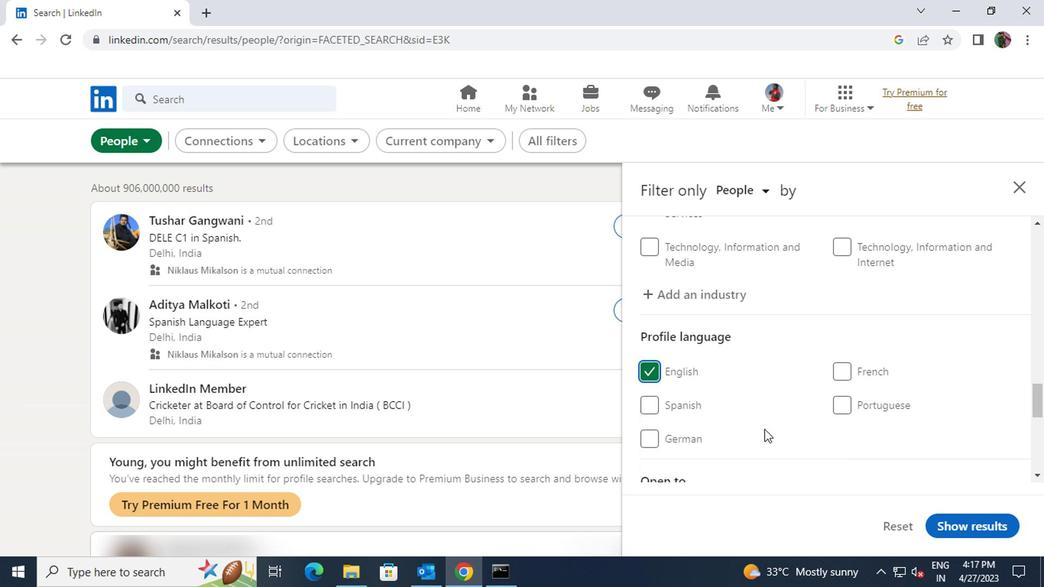 
Action: Mouse scrolled (763, 428) with delta (0, -1)
Screenshot: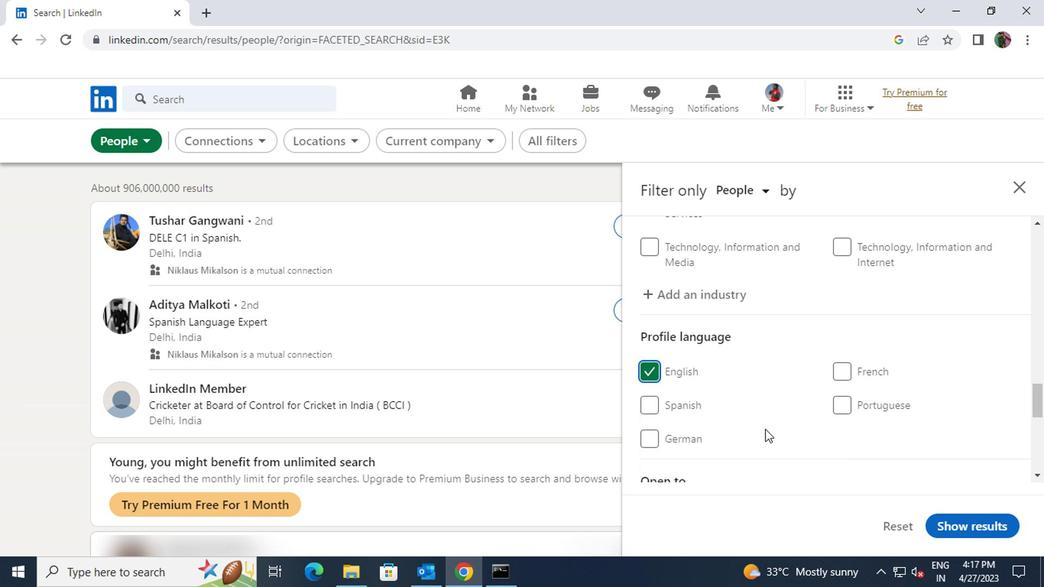 
Action: Mouse scrolled (763, 428) with delta (0, -1)
Screenshot: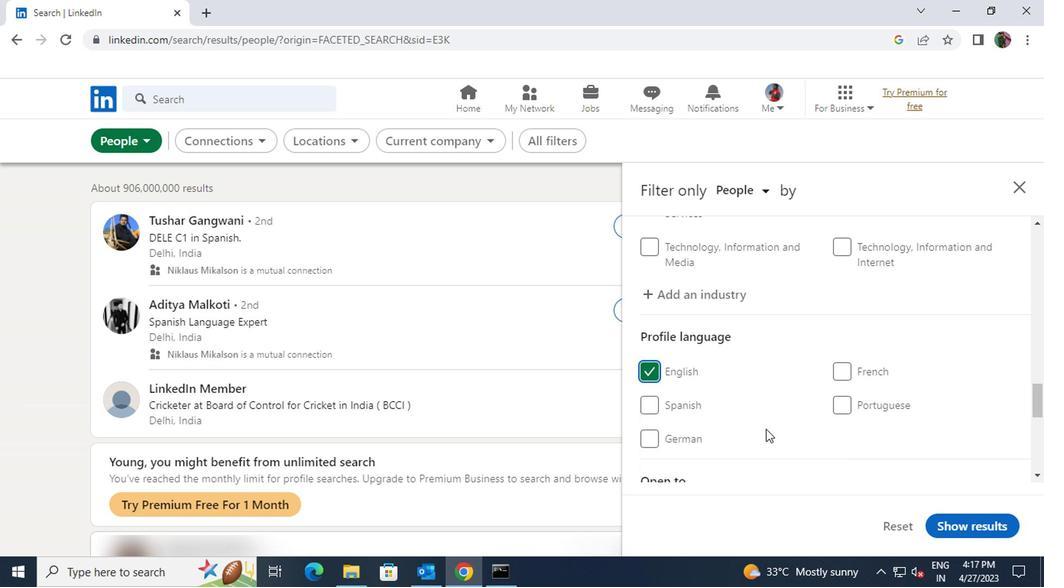 
Action: Mouse moved to (763, 429)
Screenshot: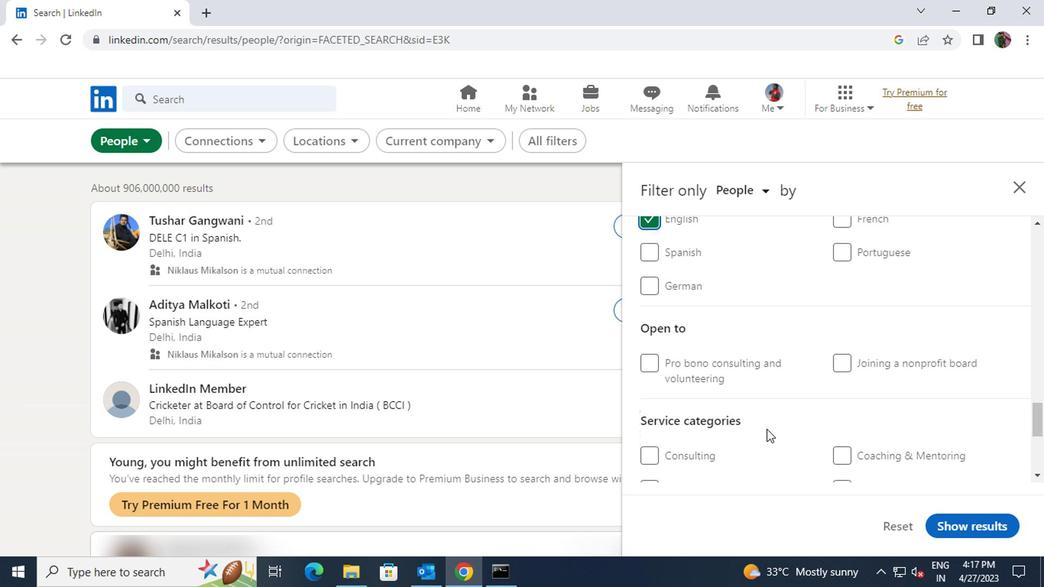 
Action: Mouse scrolled (763, 428) with delta (0, -1)
Screenshot: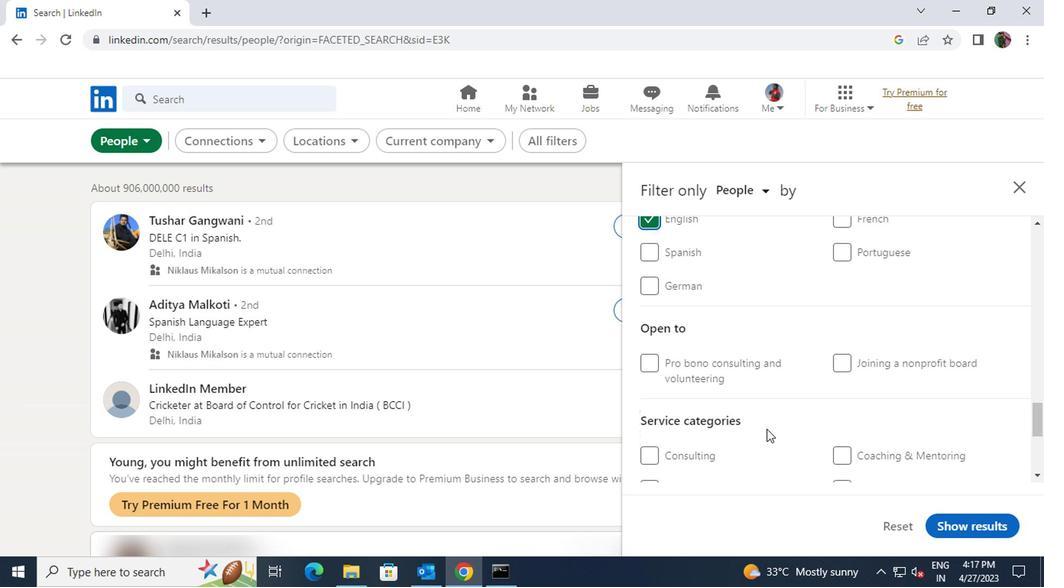 
Action: Mouse moved to (854, 445)
Screenshot: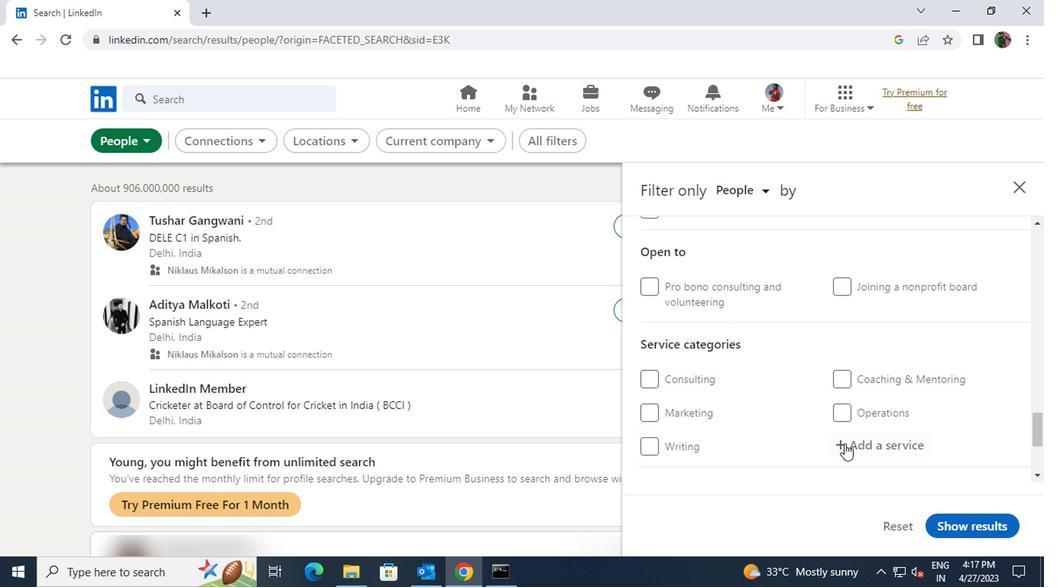 
Action: Mouse pressed left at (854, 445)
Screenshot: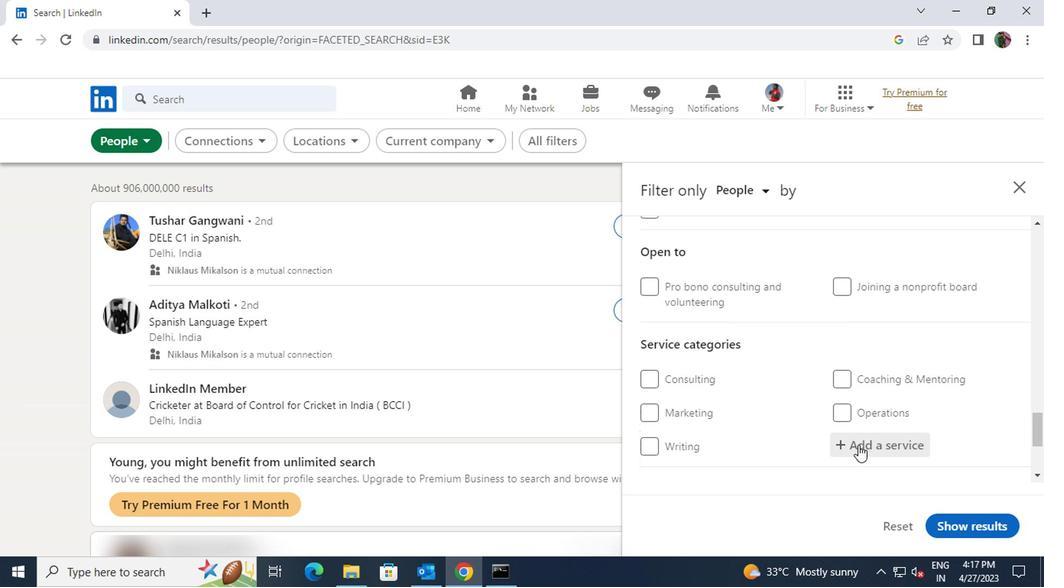 
Action: Key pressed <Key.shift>ADMINI
Screenshot: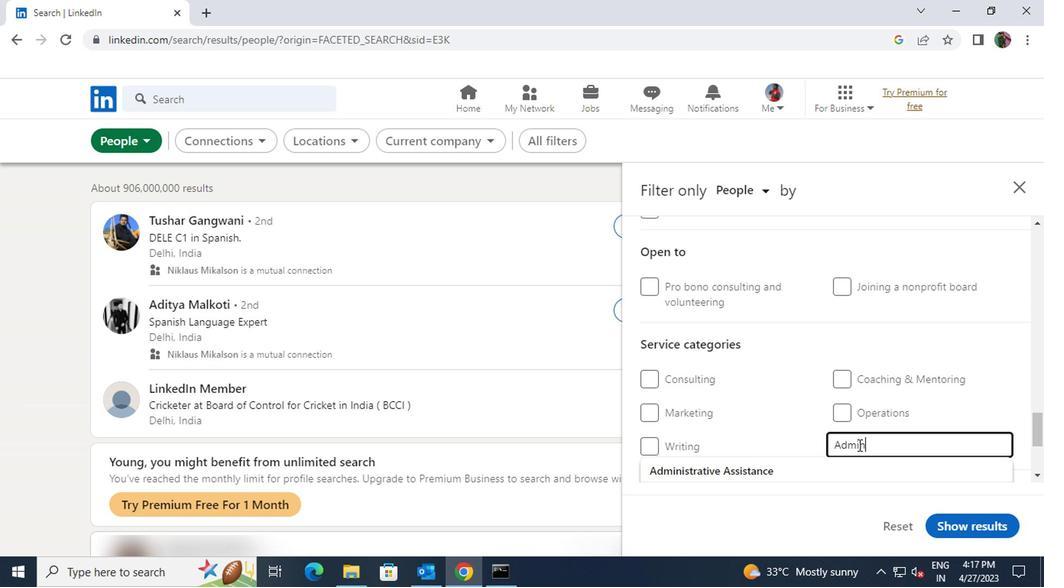 
Action: Mouse moved to (833, 466)
Screenshot: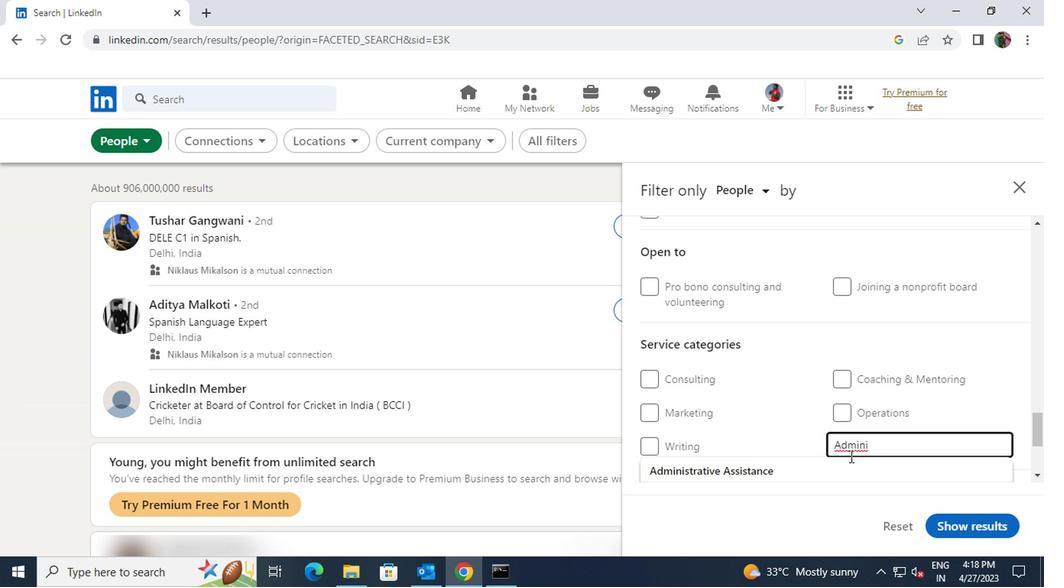 
Action: Mouse pressed left at (833, 466)
Screenshot: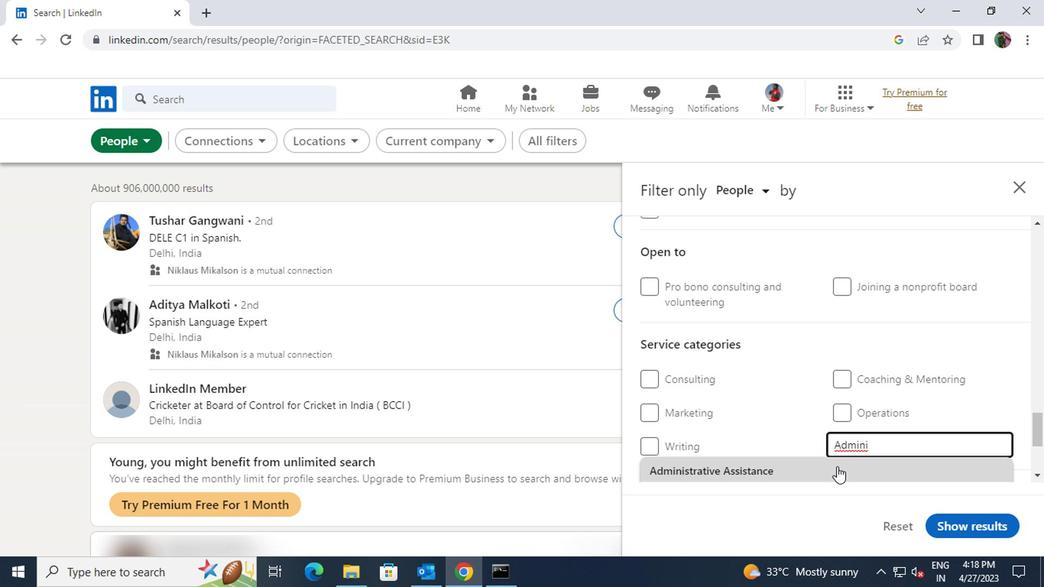 
Action: Mouse moved to (833, 462)
Screenshot: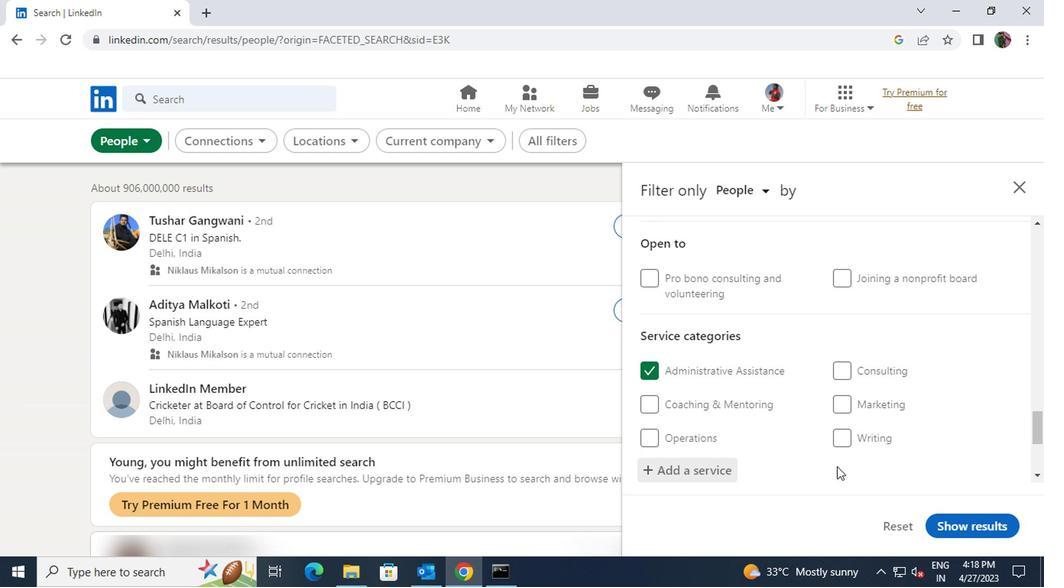 
Action: Mouse scrolled (833, 461) with delta (0, -1)
Screenshot: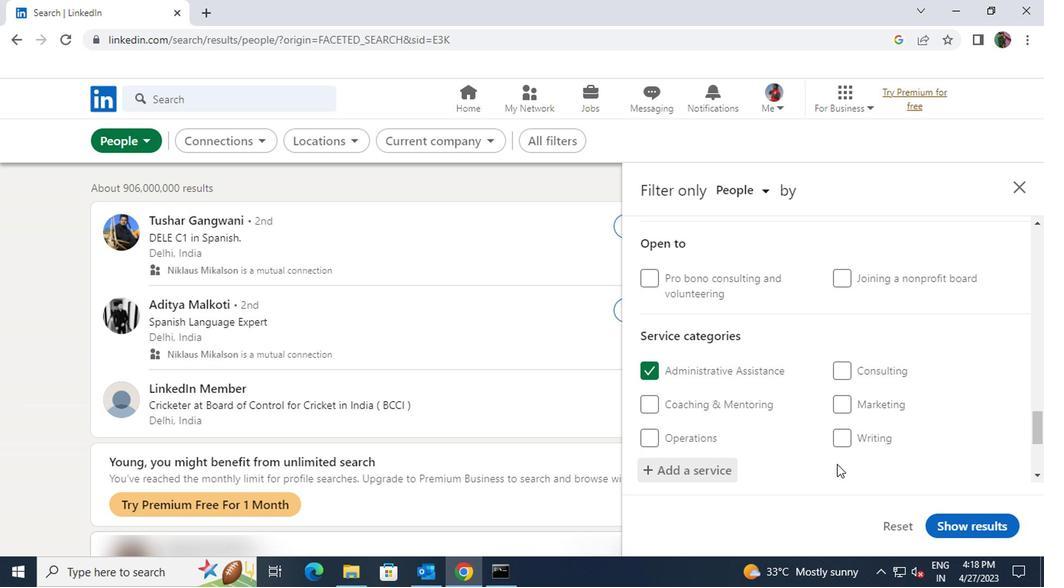 
Action: Mouse moved to (834, 454)
Screenshot: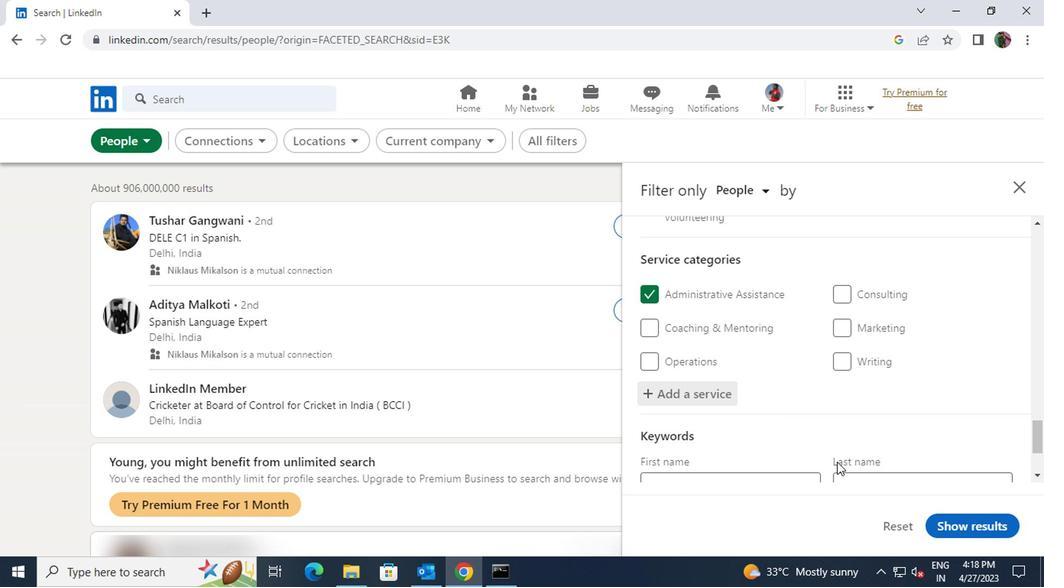 
Action: Mouse scrolled (834, 453) with delta (0, -1)
Screenshot: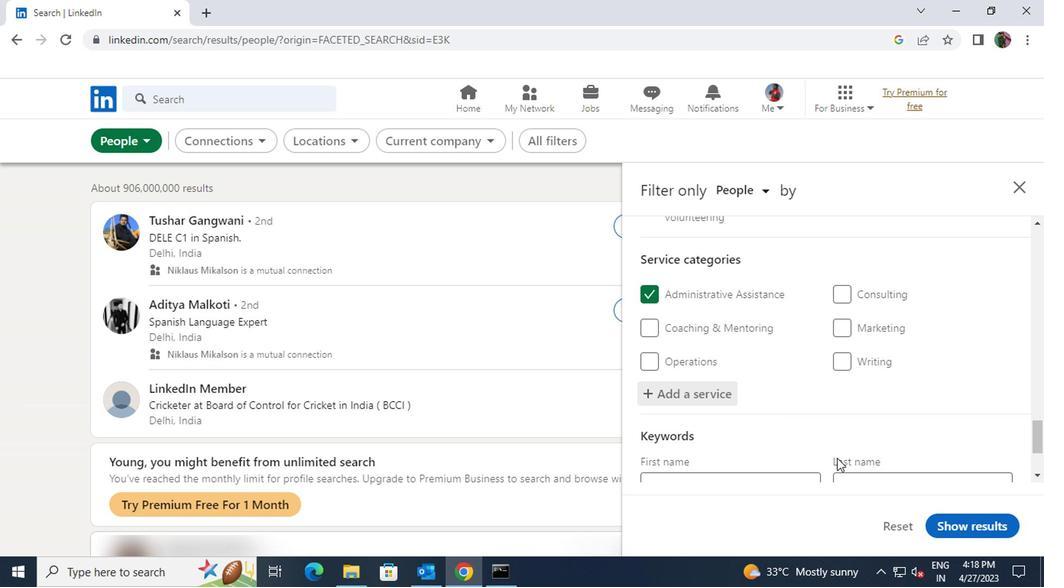 
Action: Mouse scrolled (834, 453) with delta (0, -1)
Screenshot: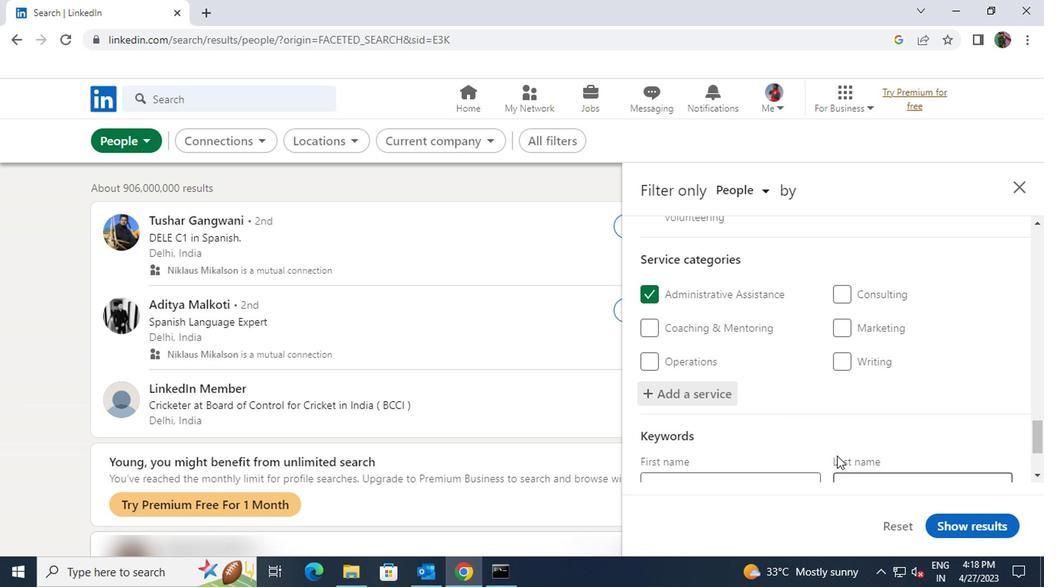 
Action: Mouse moved to (784, 415)
Screenshot: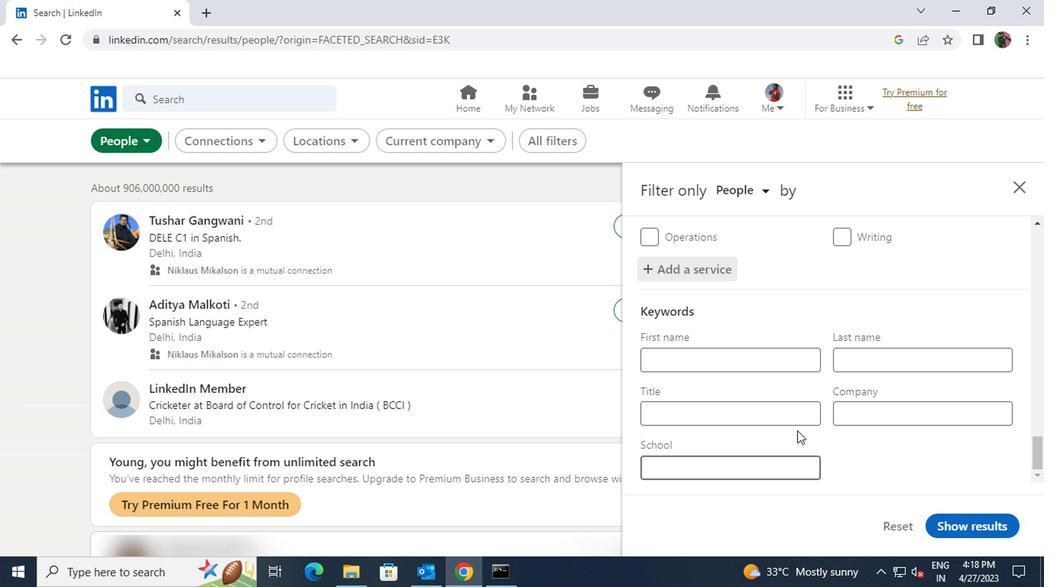 
Action: Mouse pressed left at (784, 415)
Screenshot: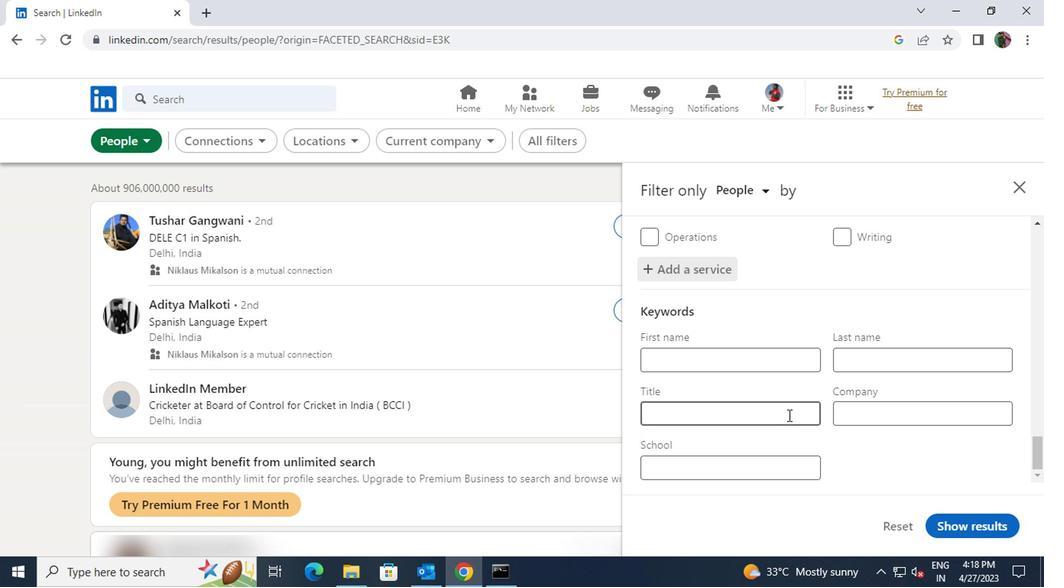 
Action: Key pressed <Key.shift>TRUCK<Key.space><Key.shift>DRIVER
Screenshot: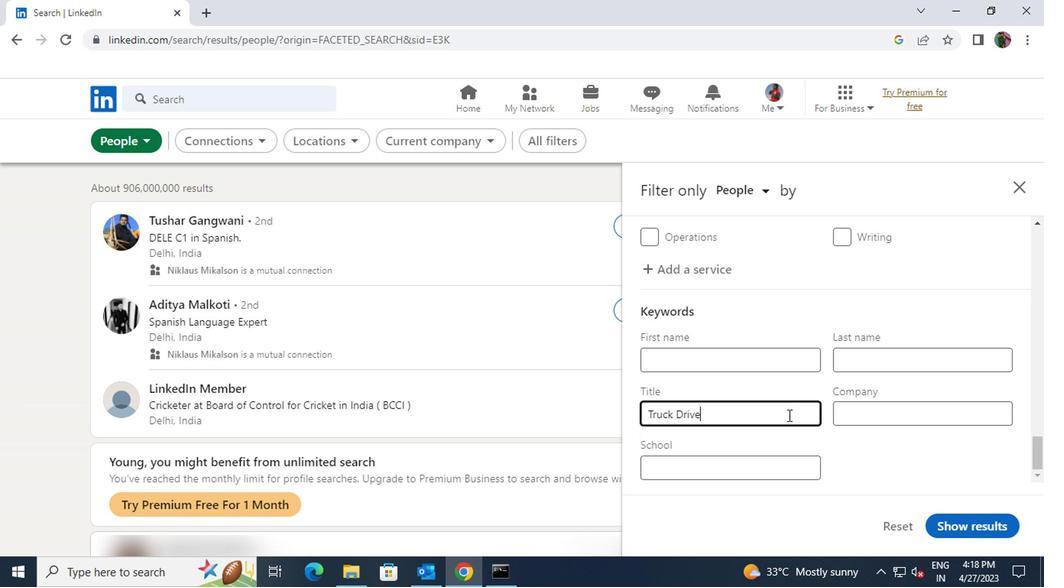 
Action: Mouse moved to (991, 521)
Screenshot: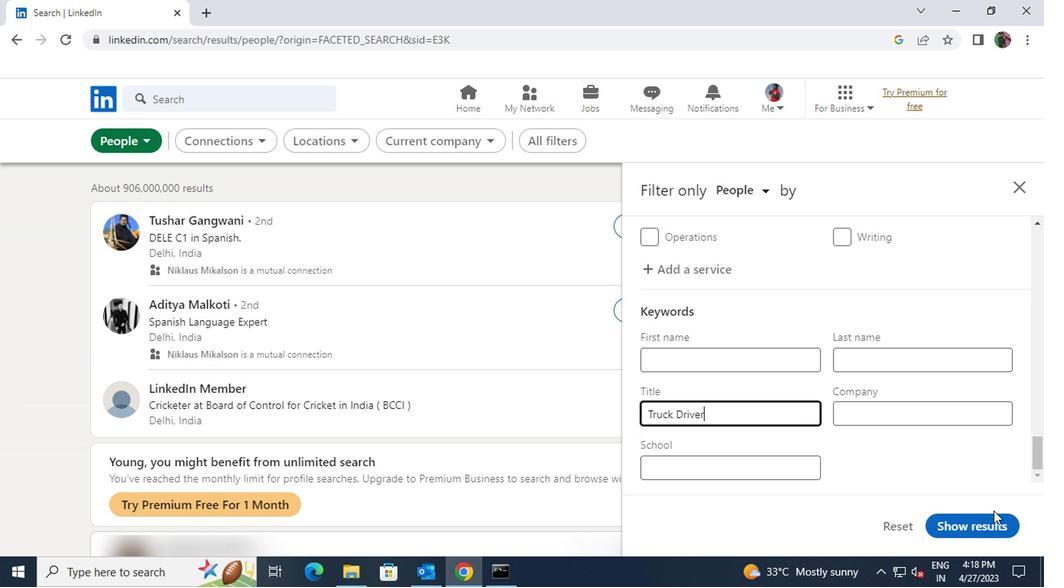 
Action: Mouse pressed left at (991, 521)
Screenshot: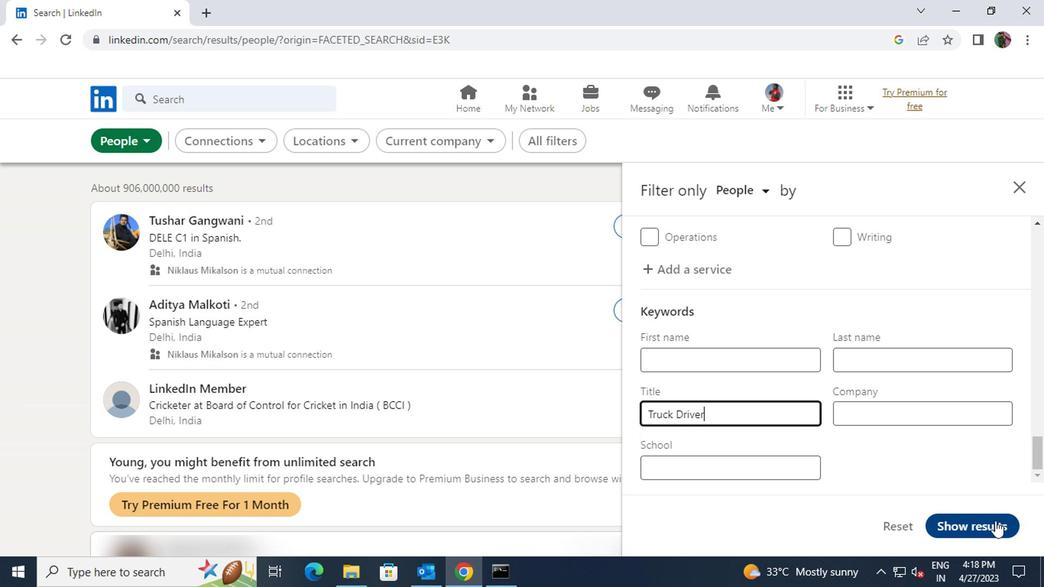 
